 Task: Search one way flight ticket for 5 adults, 2 children, 1 infant in seat and 2 infants on lap in economy from Williston: Williston Basin International Airport to Gillette: Gillette Campbell County Airport on 5-1-2023. Choice of flights is Singapure airlines. Number of bags: 2 carry on bags. Price is upto 72000. Outbound departure time preference is 20:30.
Action: Mouse moved to (200, 295)
Screenshot: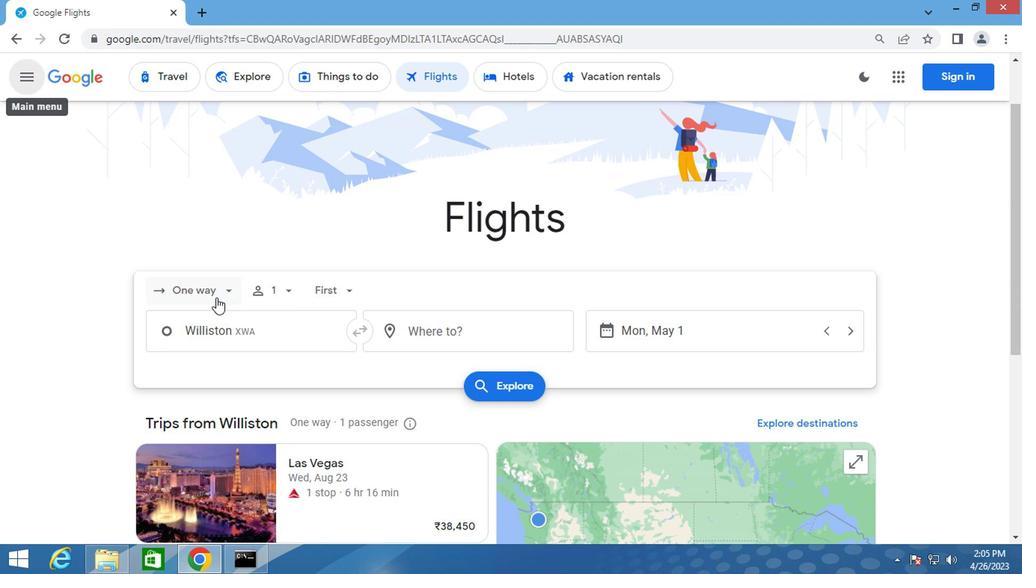 
Action: Mouse pressed left at (200, 295)
Screenshot: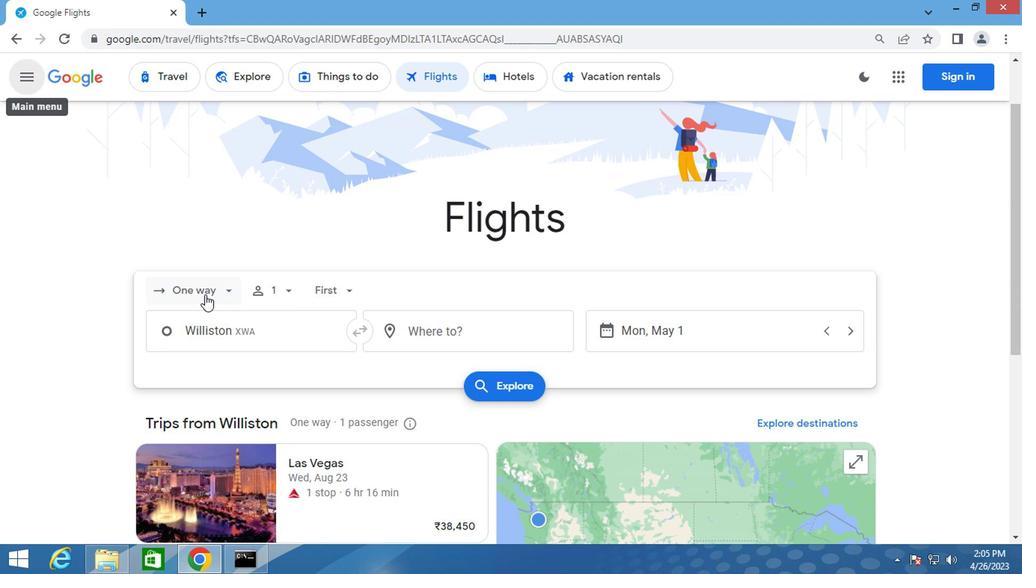 
Action: Mouse moved to (200, 357)
Screenshot: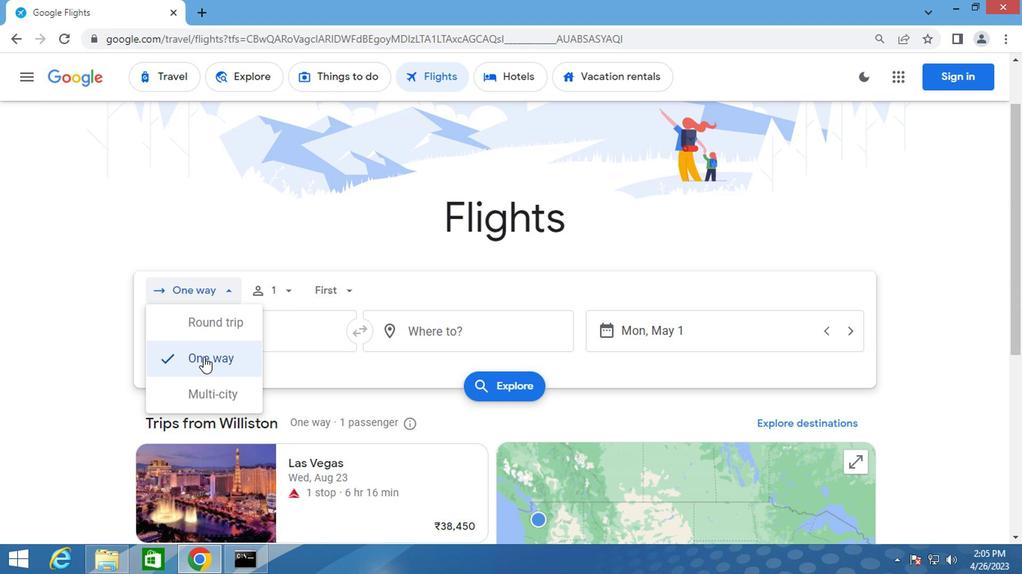 
Action: Mouse pressed left at (200, 357)
Screenshot: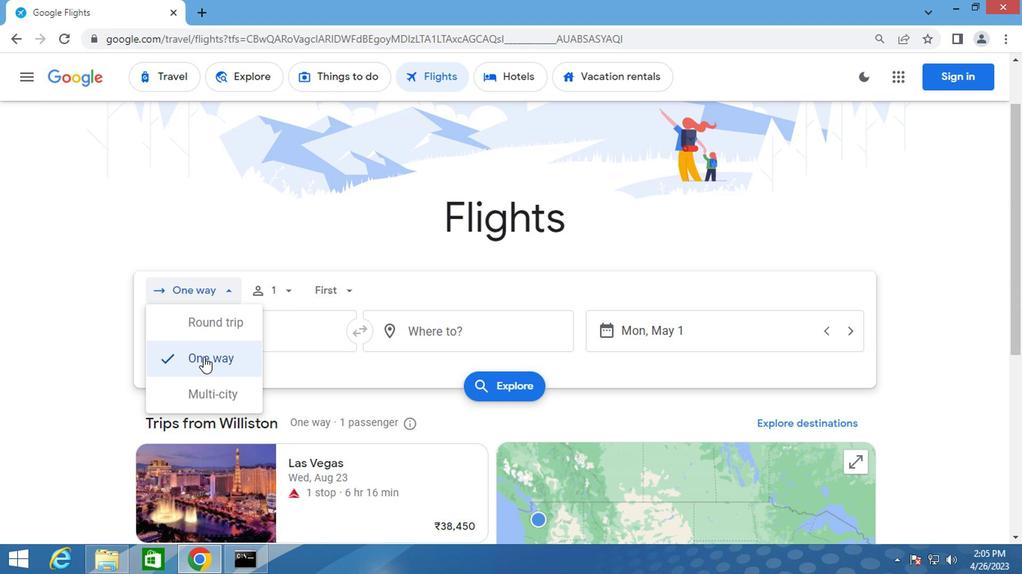 
Action: Mouse moved to (286, 295)
Screenshot: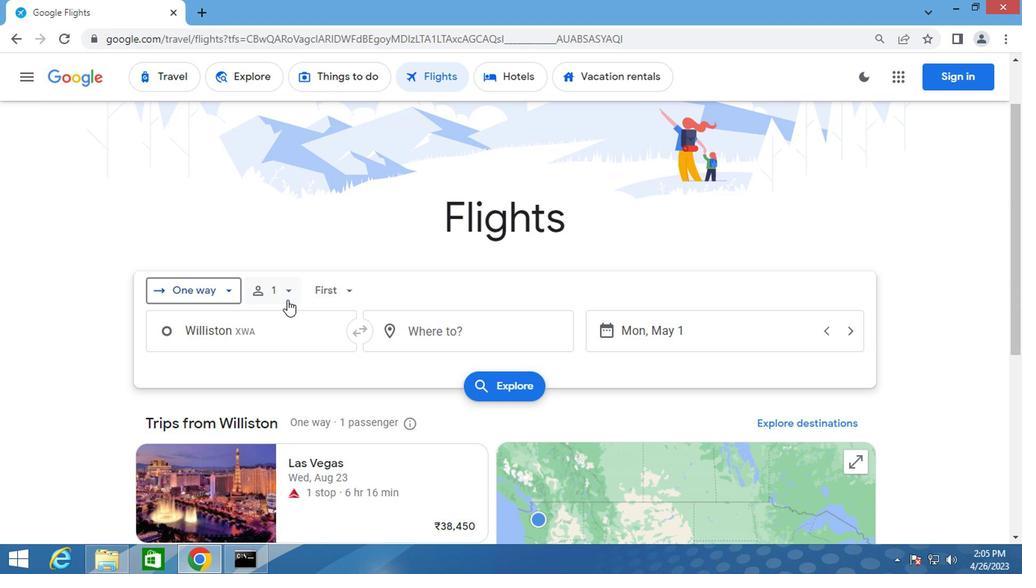 
Action: Mouse pressed left at (286, 295)
Screenshot: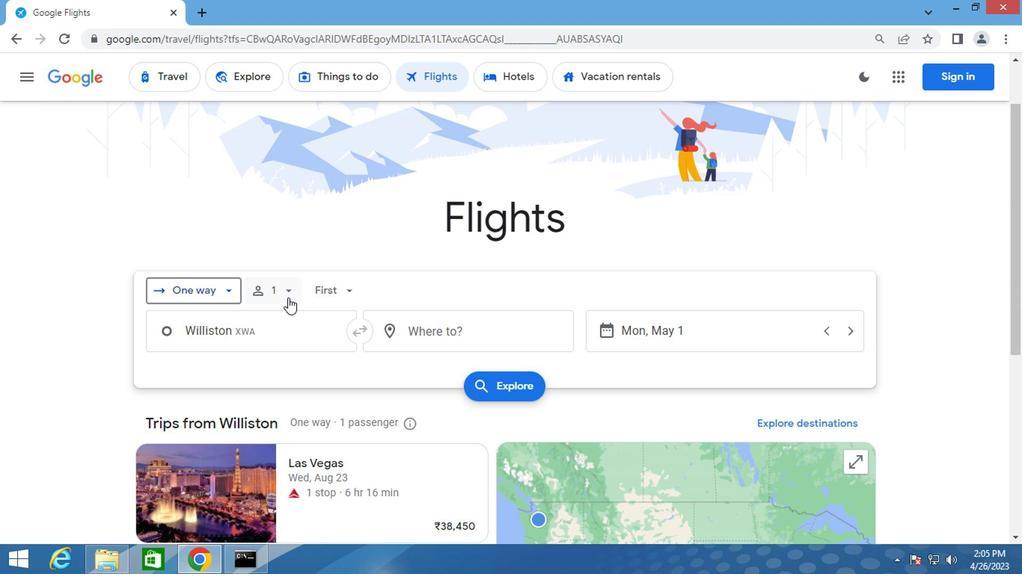 
Action: Mouse moved to (402, 330)
Screenshot: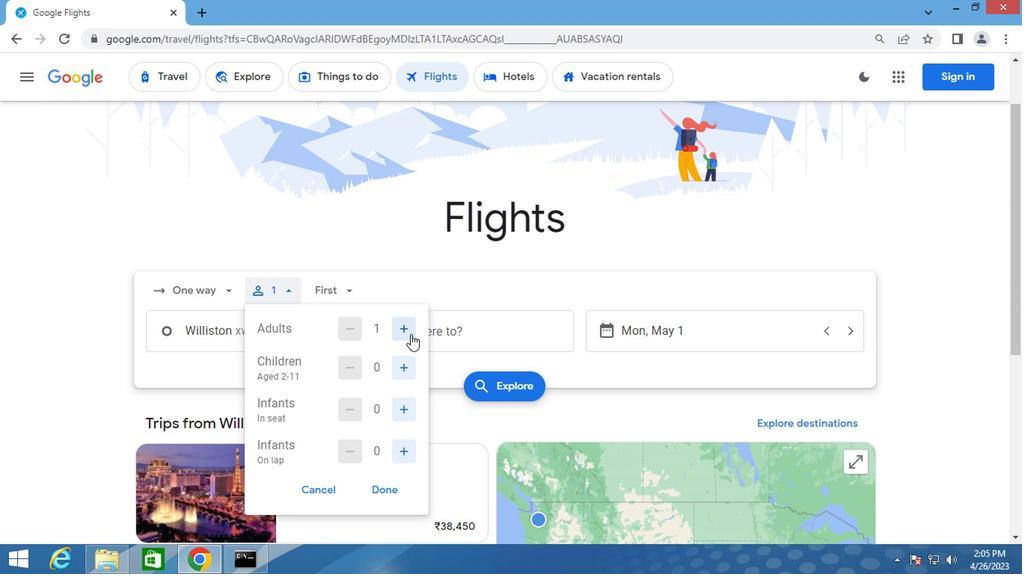
Action: Mouse pressed left at (402, 330)
Screenshot: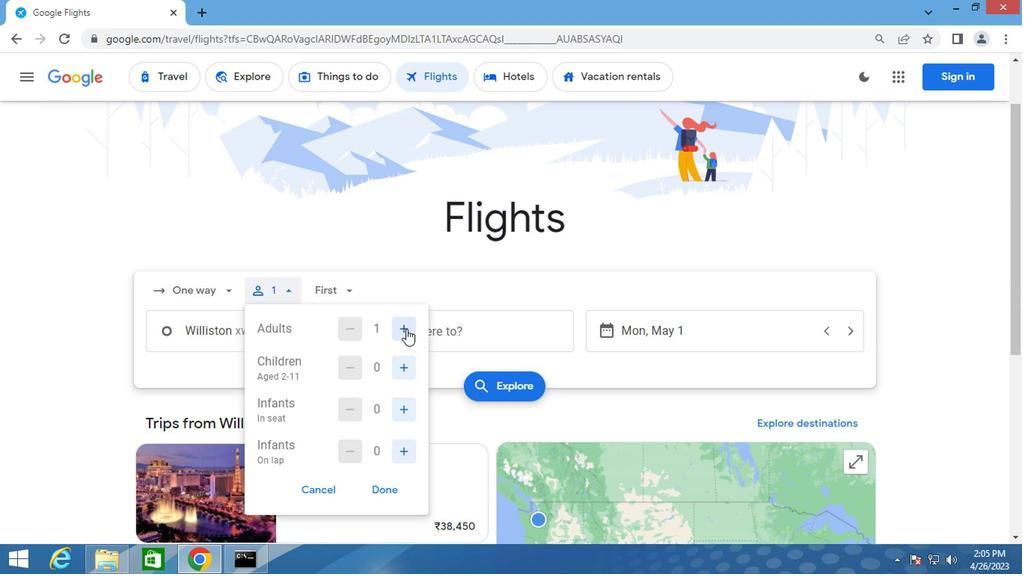 
Action: Mouse pressed left at (402, 330)
Screenshot: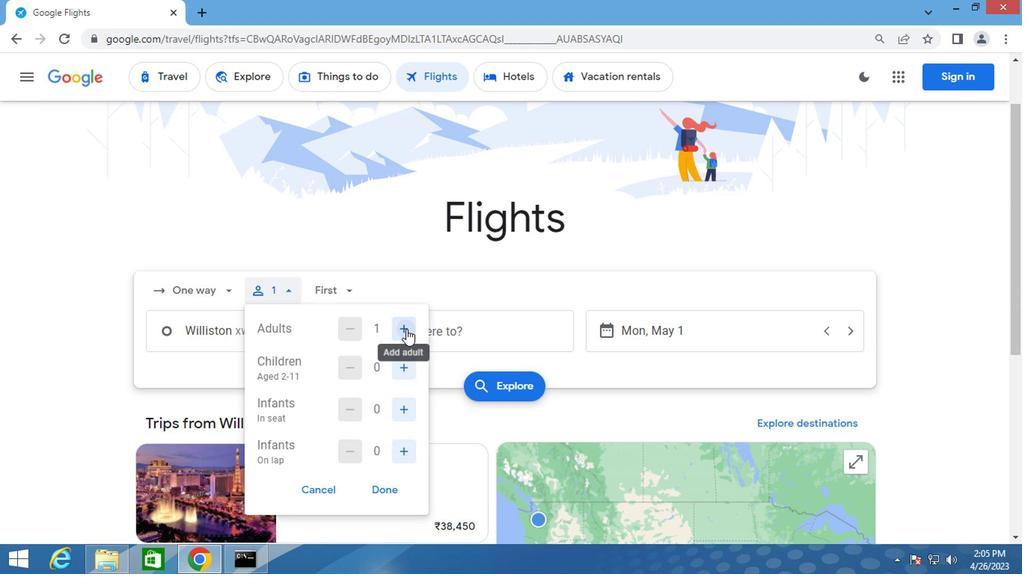 
Action: Mouse pressed left at (402, 330)
Screenshot: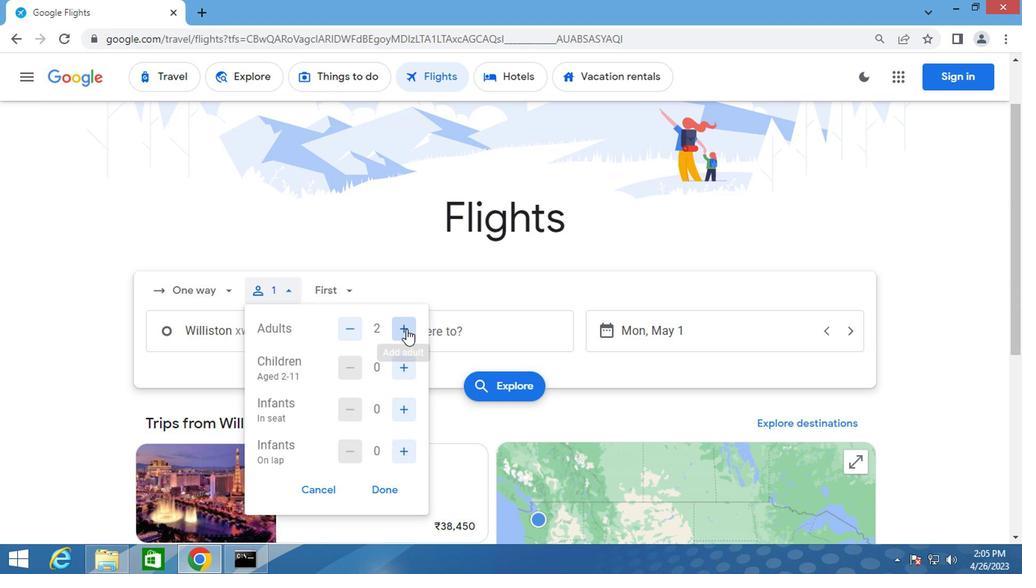 
Action: Mouse pressed left at (402, 330)
Screenshot: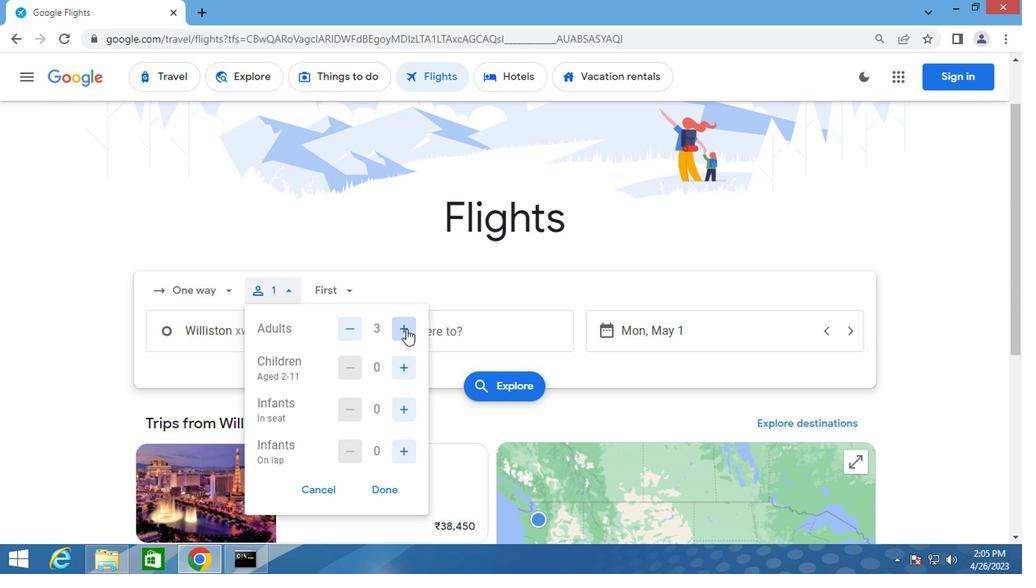 
Action: Mouse moved to (398, 365)
Screenshot: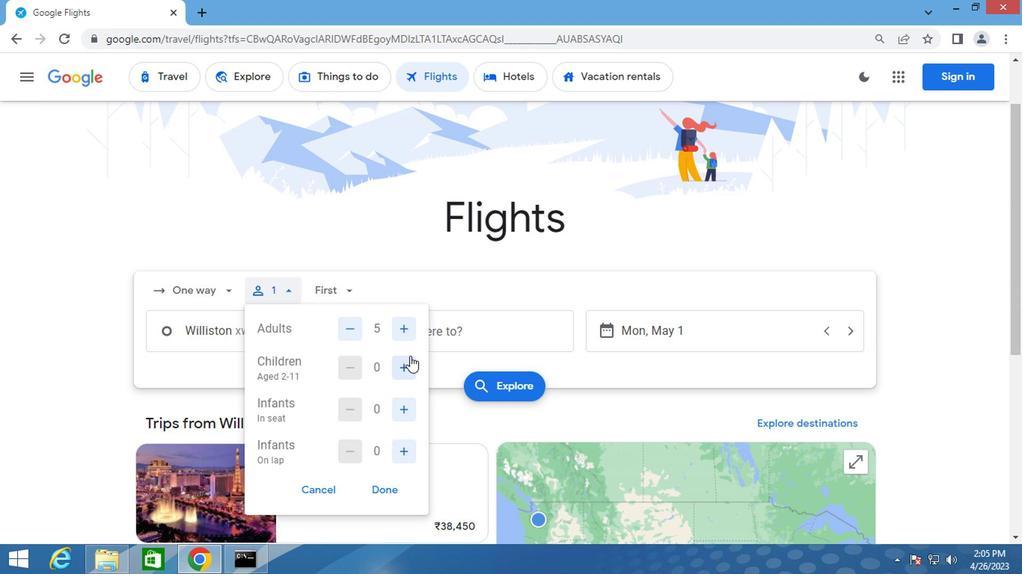 
Action: Mouse pressed left at (398, 365)
Screenshot: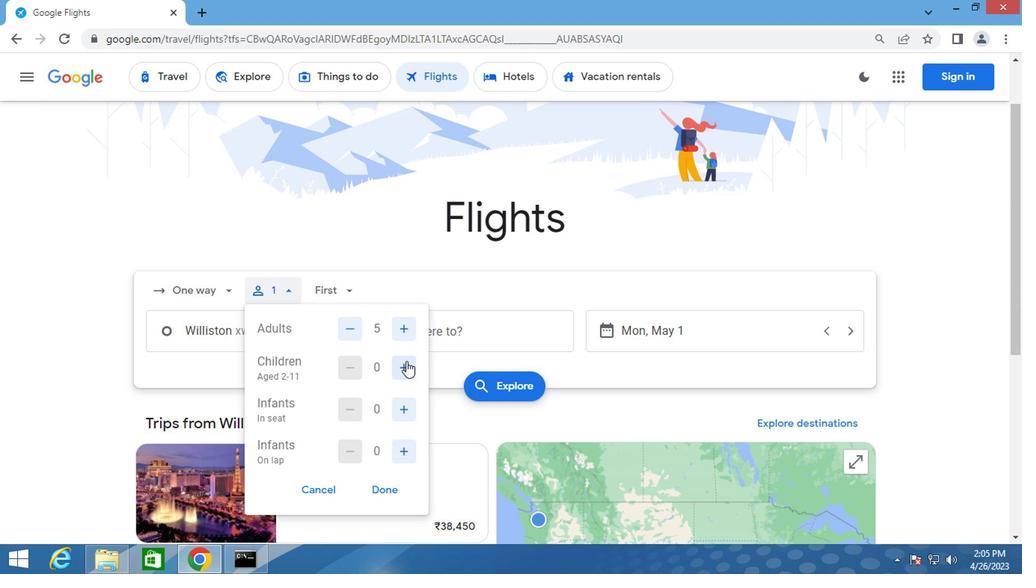 
Action: Mouse pressed left at (398, 365)
Screenshot: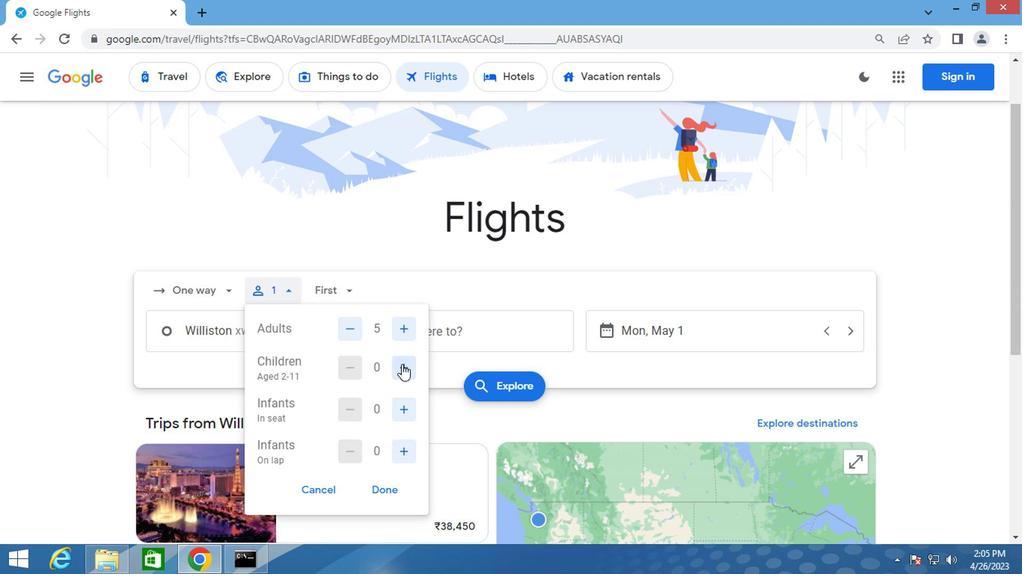 
Action: Mouse moved to (396, 410)
Screenshot: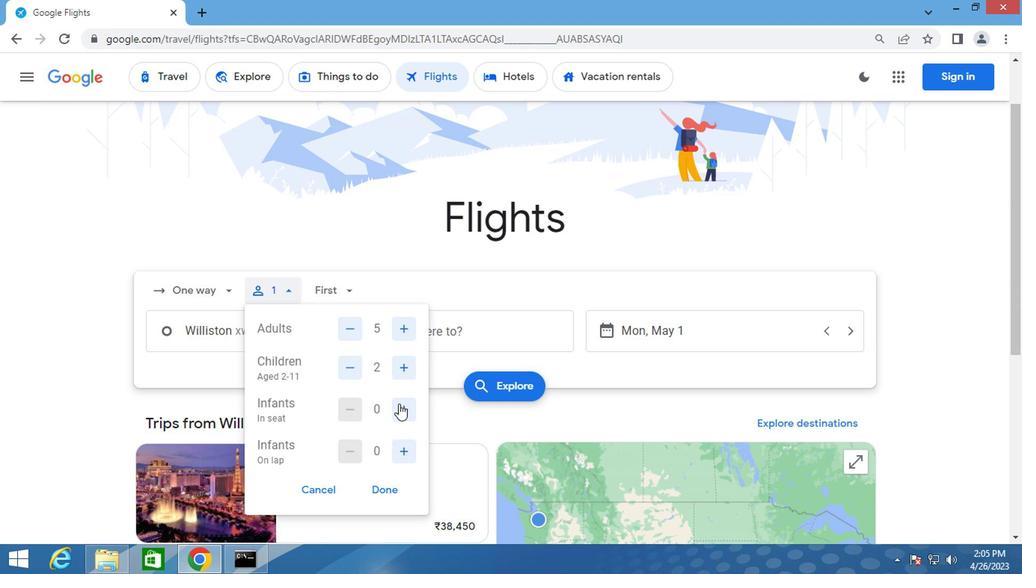 
Action: Mouse pressed left at (396, 410)
Screenshot: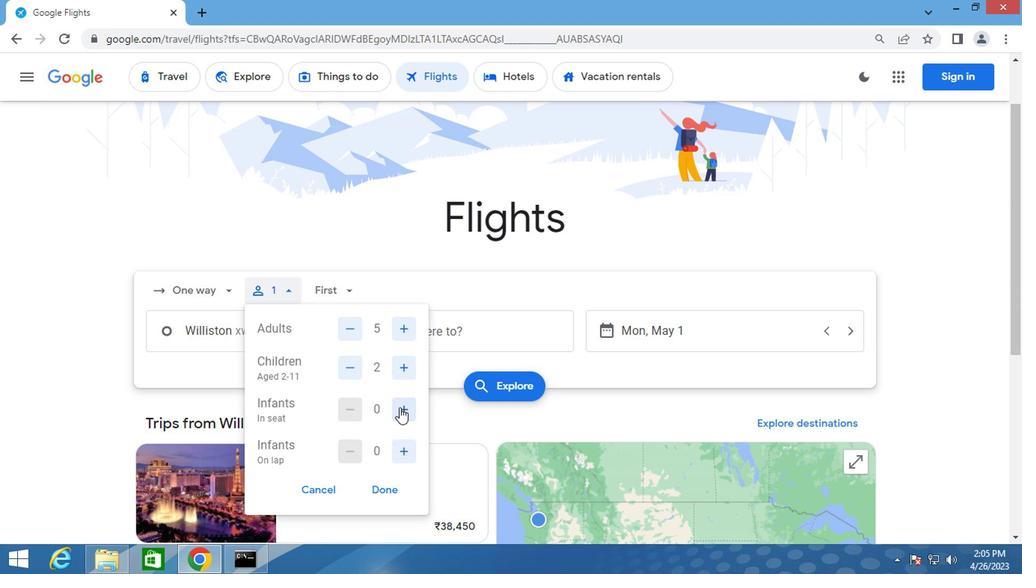 
Action: Mouse moved to (401, 451)
Screenshot: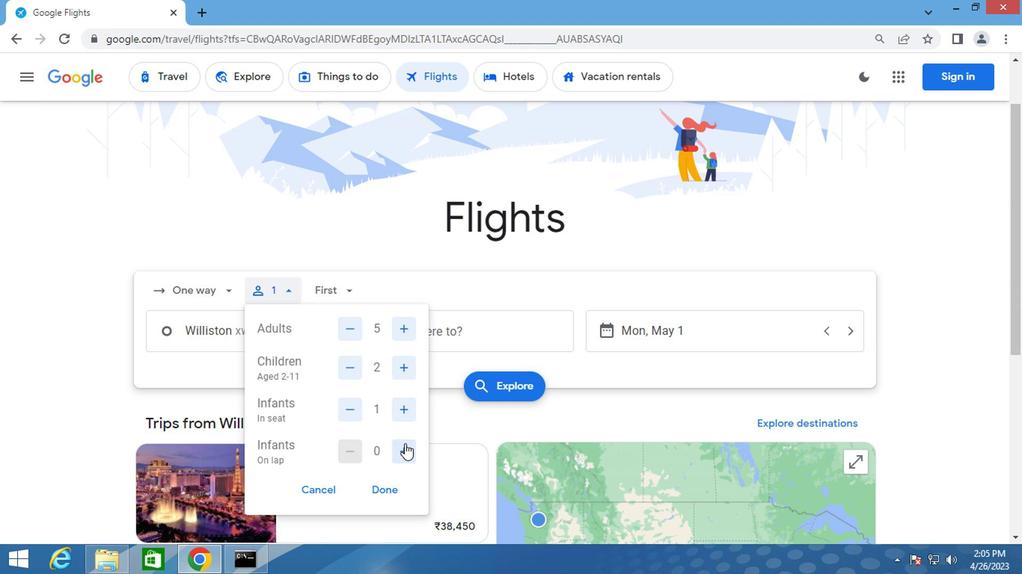 
Action: Mouse pressed left at (401, 451)
Screenshot: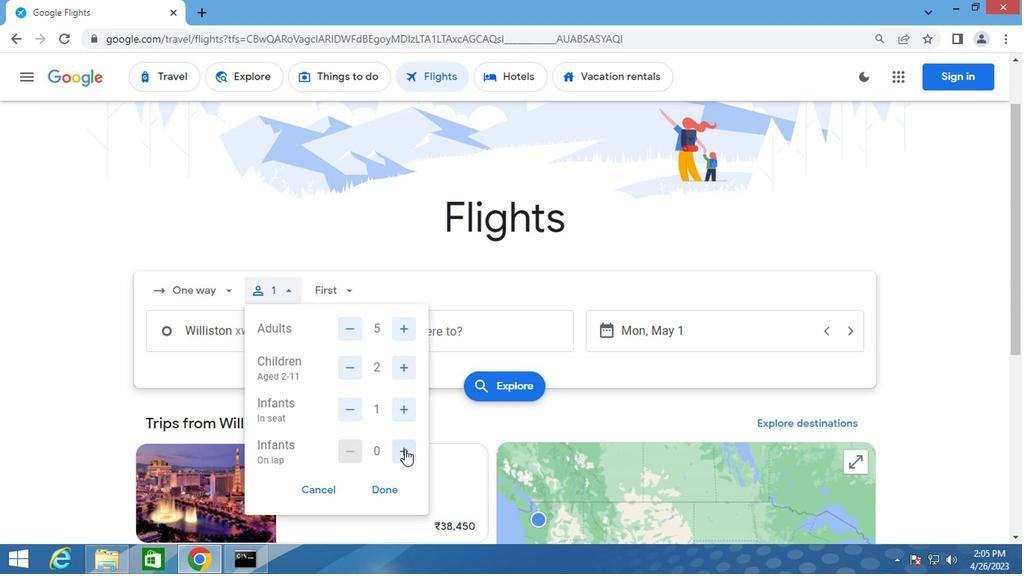 
Action: Mouse pressed left at (401, 451)
Screenshot: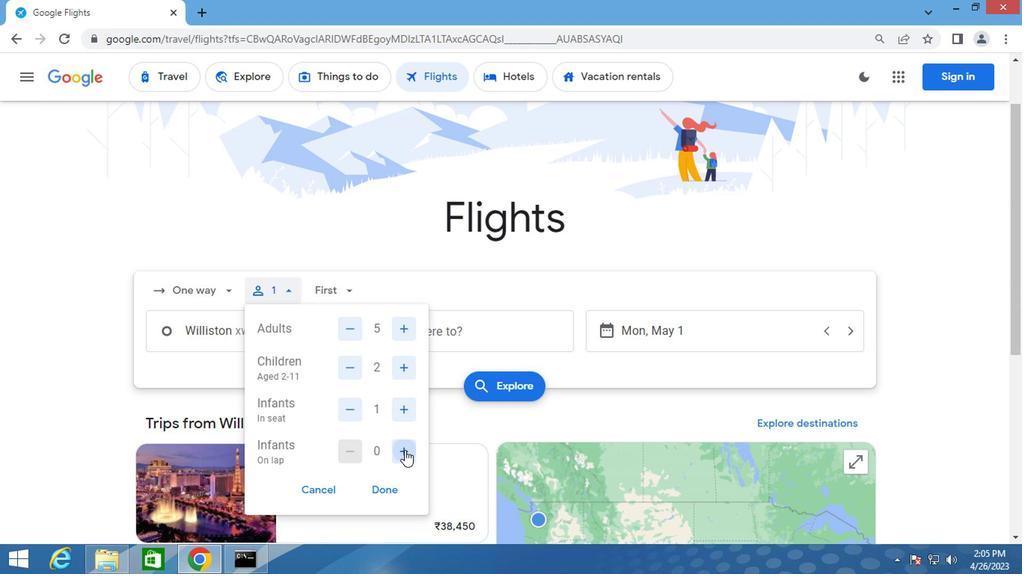 
Action: Mouse moved to (332, 295)
Screenshot: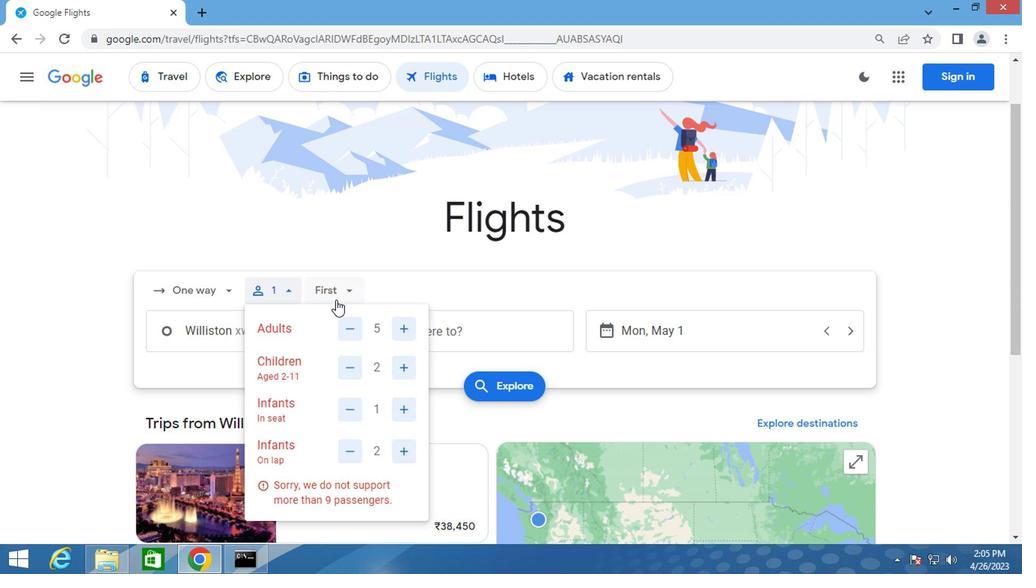 
Action: Mouse pressed left at (332, 295)
Screenshot: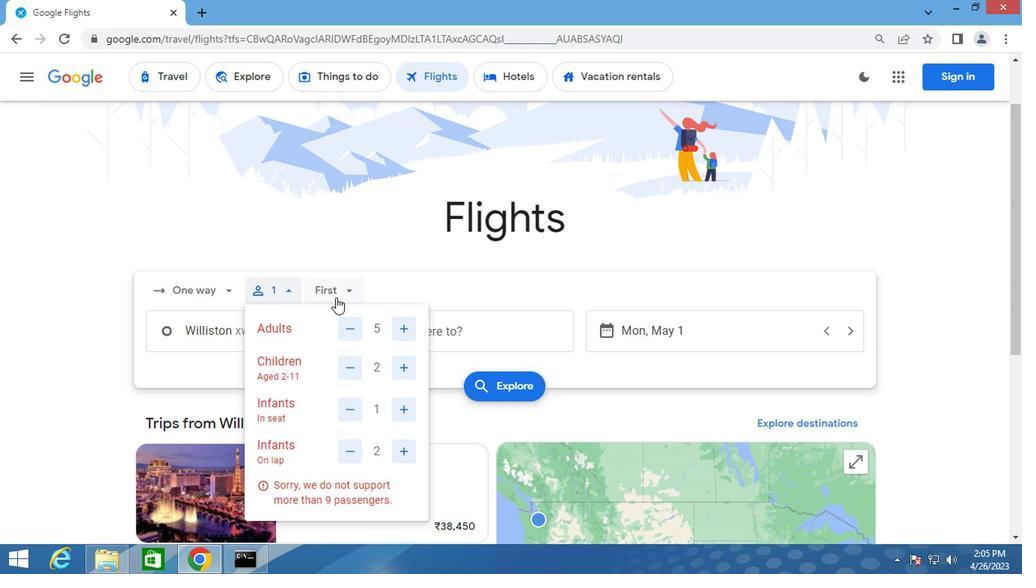 
Action: Mouse moved to (391, 330)
Screenshot: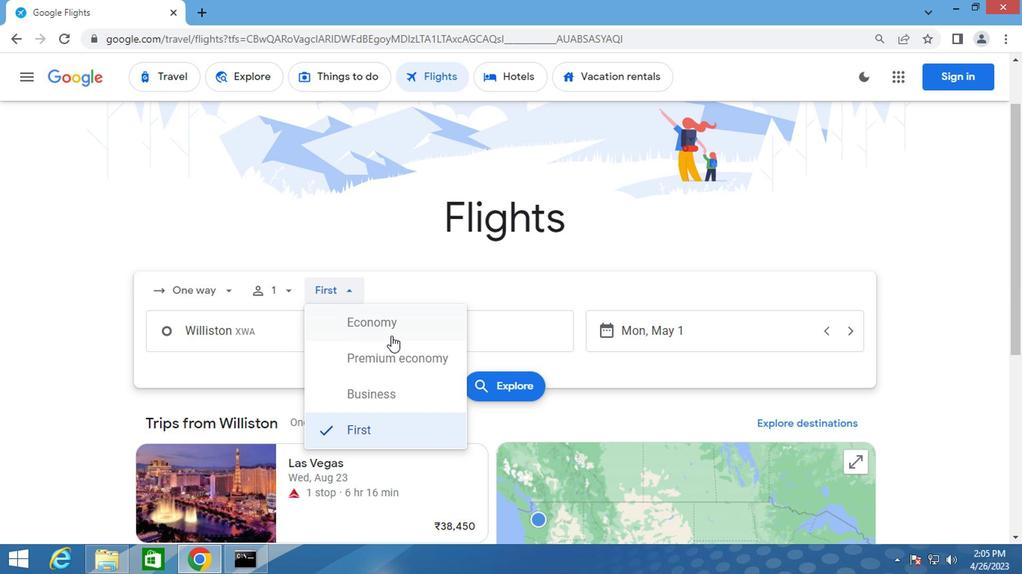 
Action: Mouse pressed left at (391, 330)
Screenshot: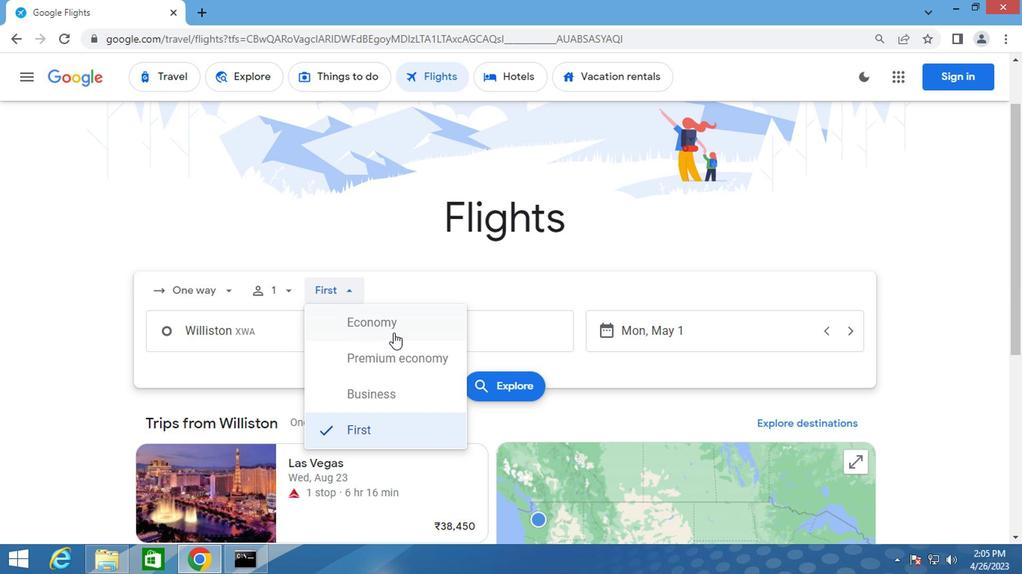 
Action: Mouse moved to (241, 328)
Screenshot: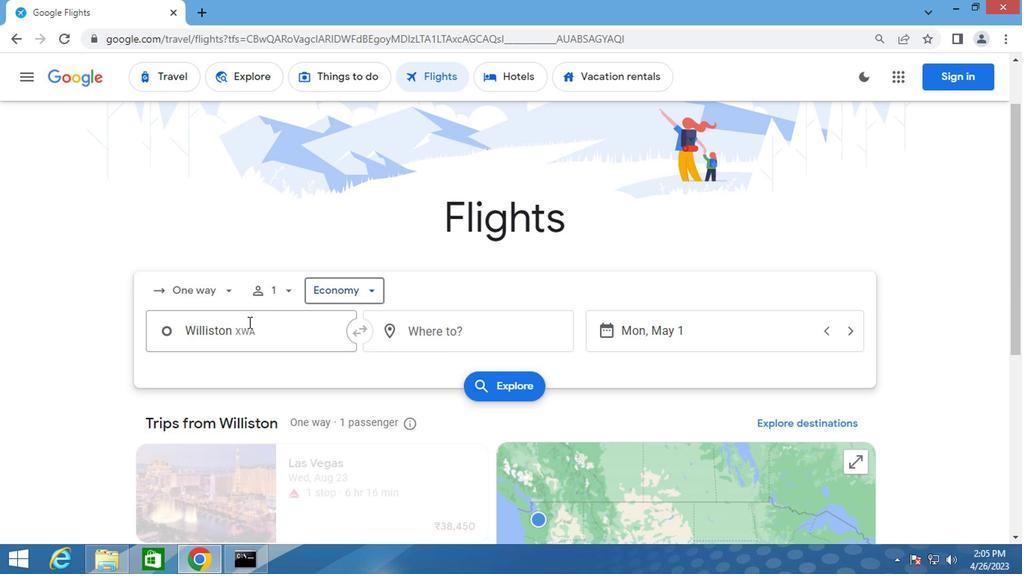 
Action: Mouse pressed left at (241, 328)
Screenshot: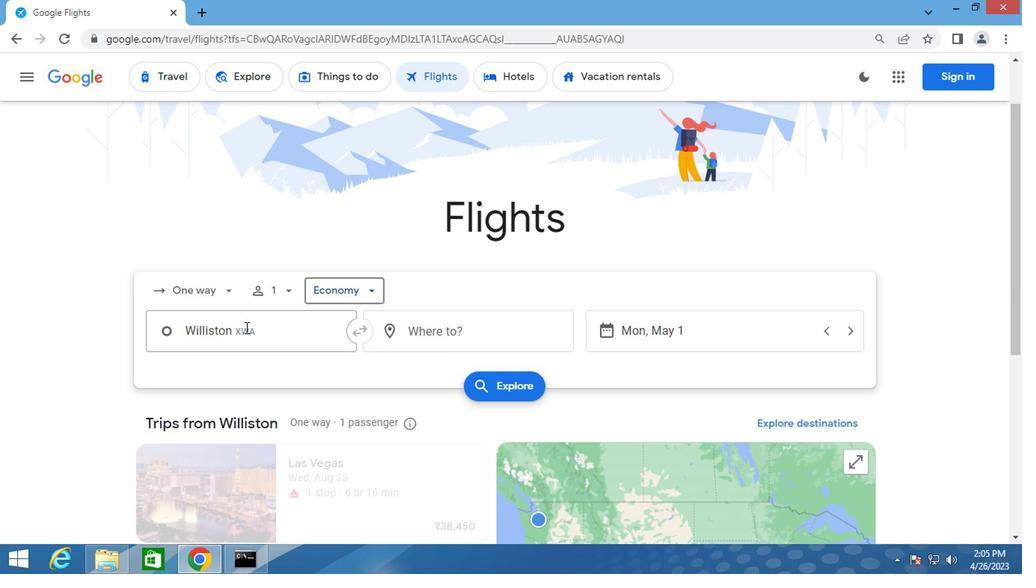 
Action: Mouse moved to (234, 332)
Screenshot: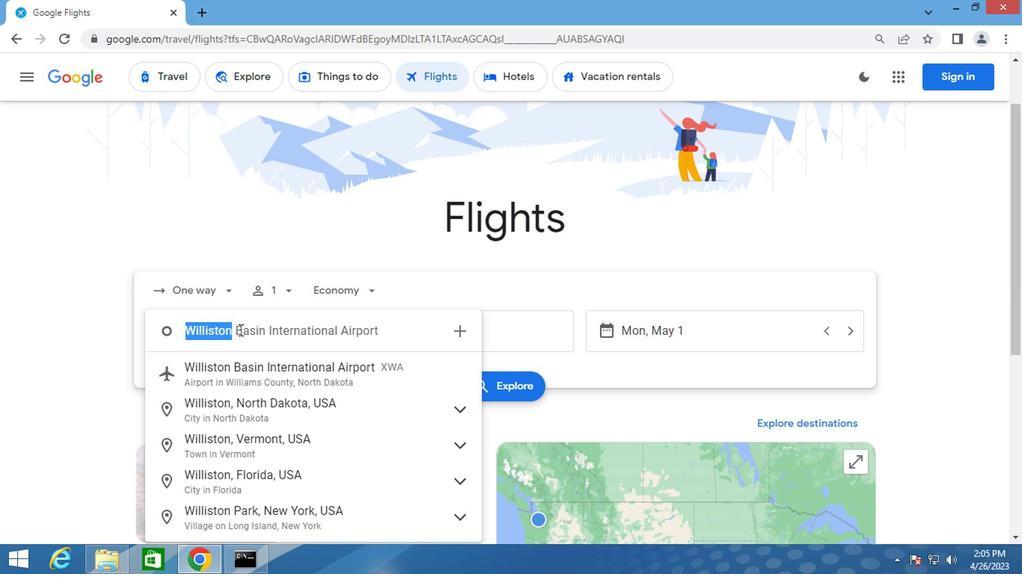 
Action: Key pressed williston
Screenshot: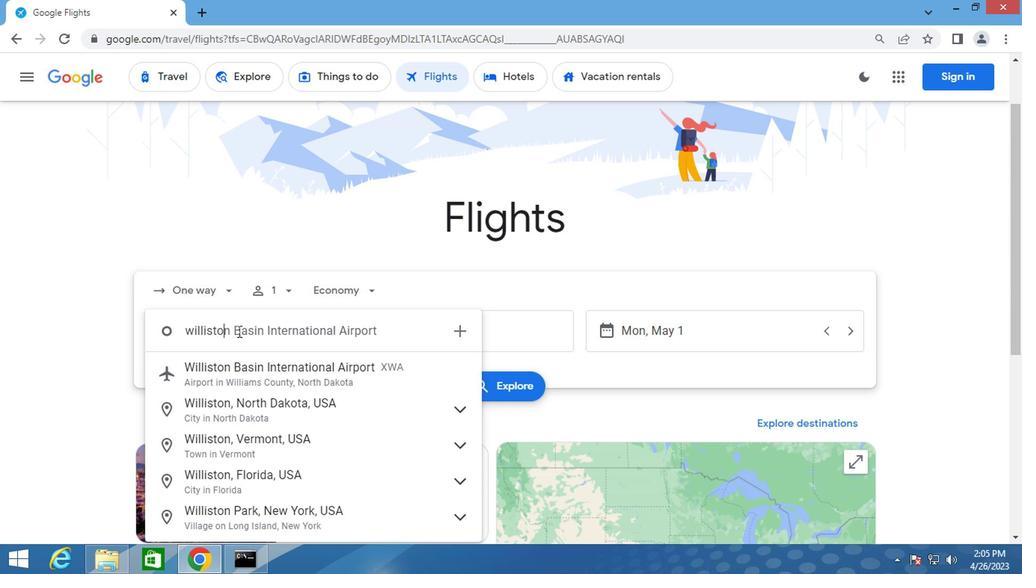 
Action: Mouse moved to (273, 379)
Screenshot: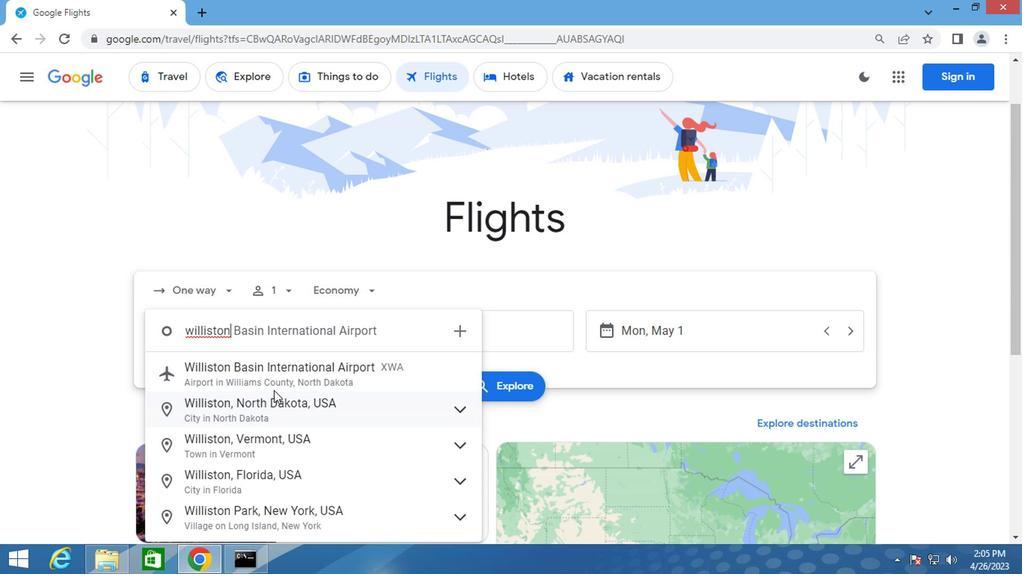 
Action: Mouse pressed left at (273, 379)
Screenshot: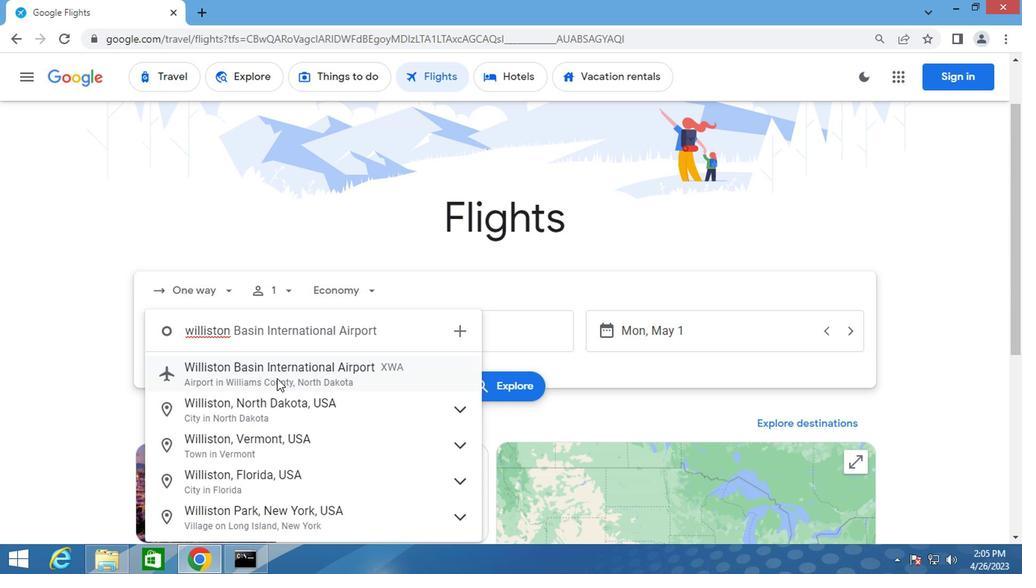 
Action: Mouse moved to (399, 339)
Screenshot: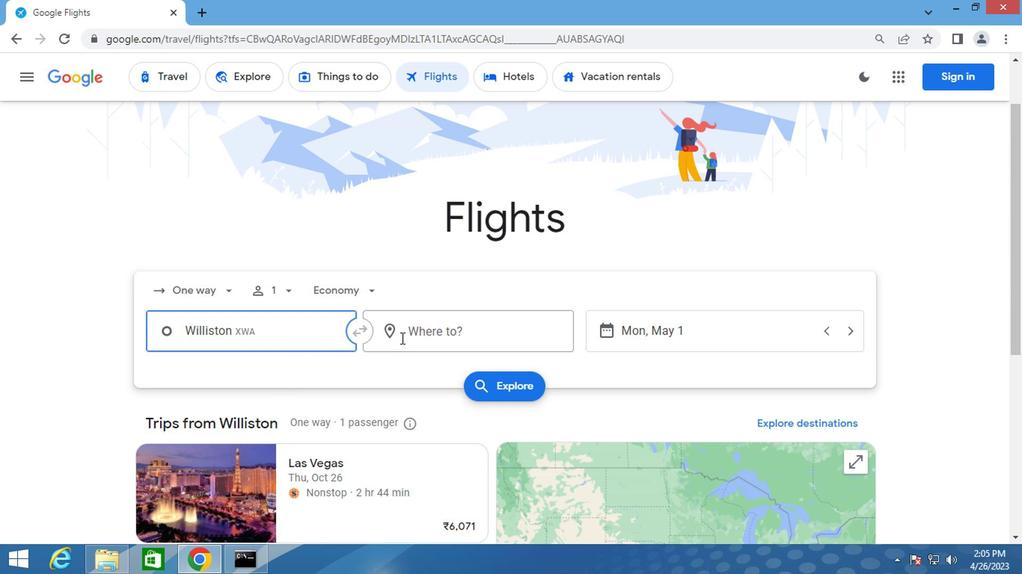 
Action: Mouse pressed left at (399, 339)
Screenshot: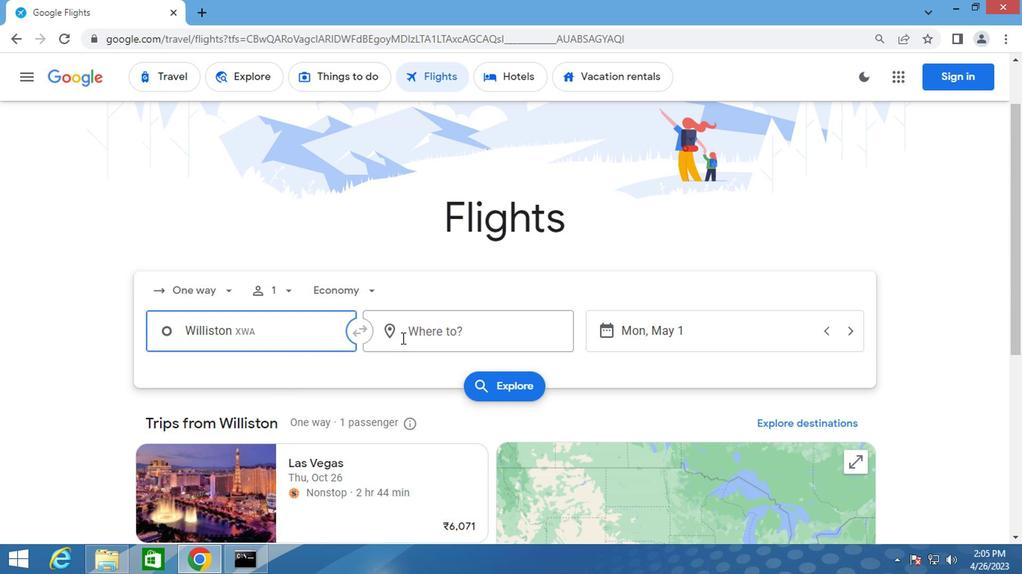 
Action: Key pressed gillette
Screenshot: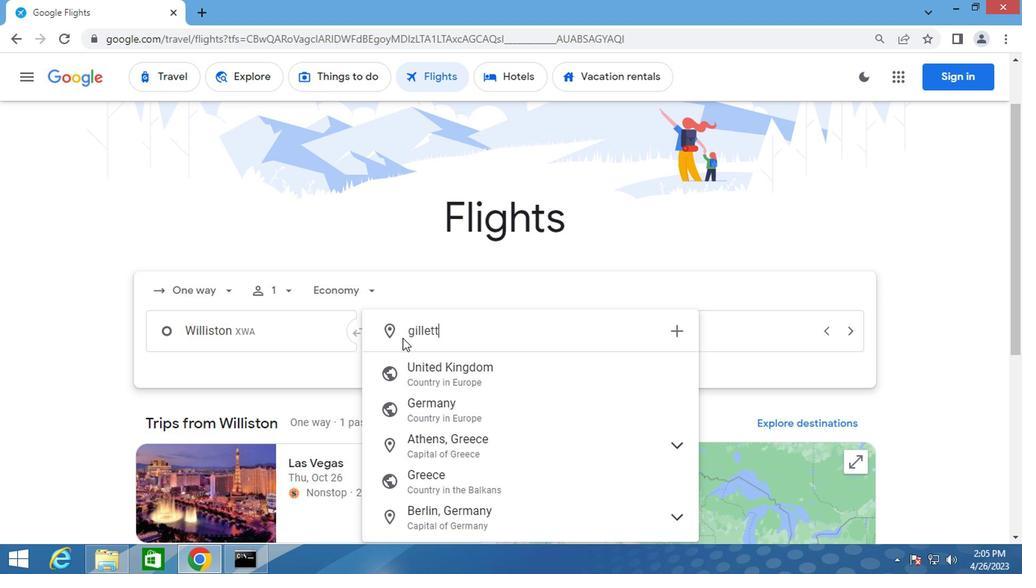 
Action: Mouse moved to (513, 411)
Screenshot: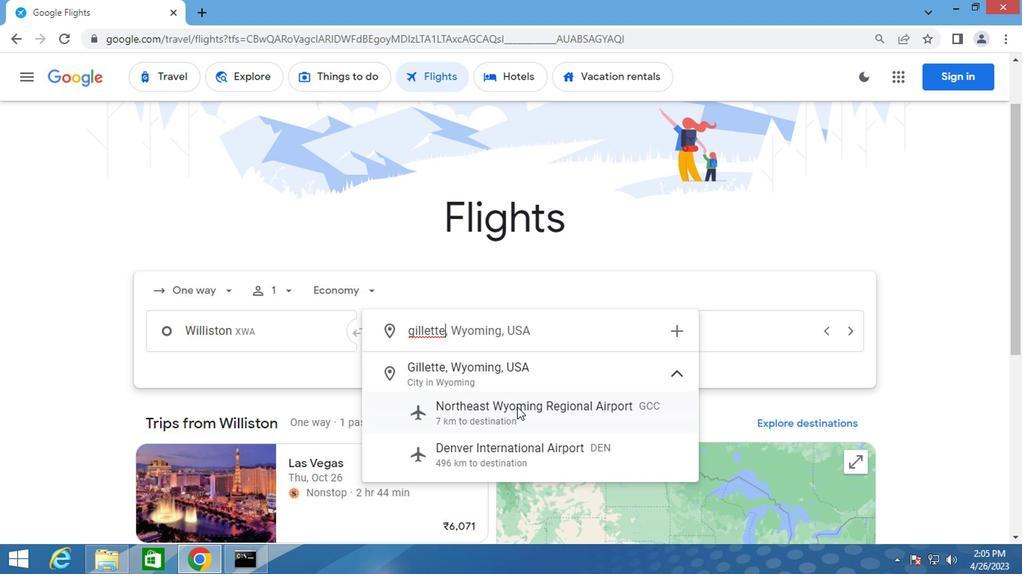 
Action: Mouse pressed left at (513, 411)
Screenshot: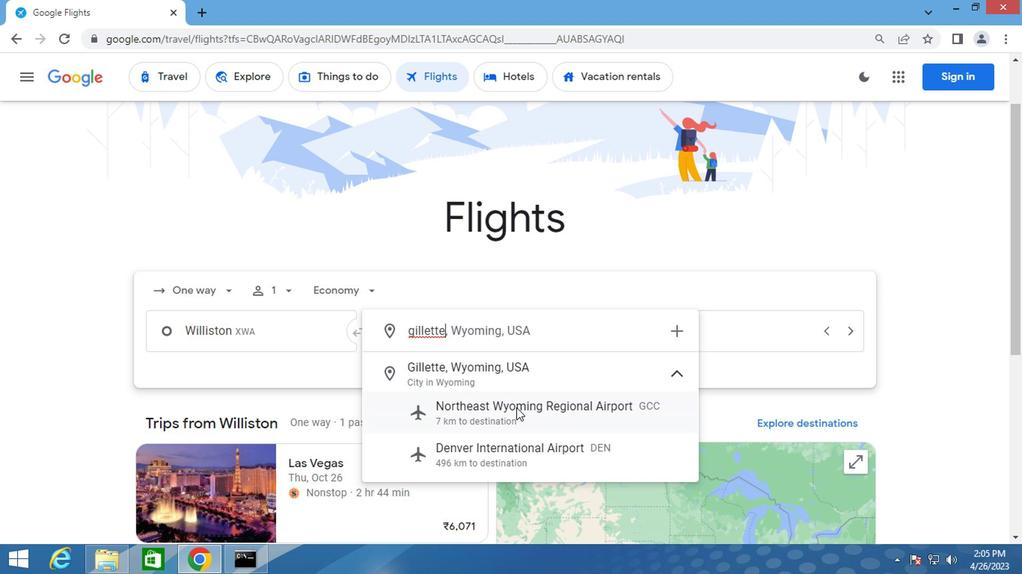 
Action: Mouse moved to (638, 328)
Screenshot: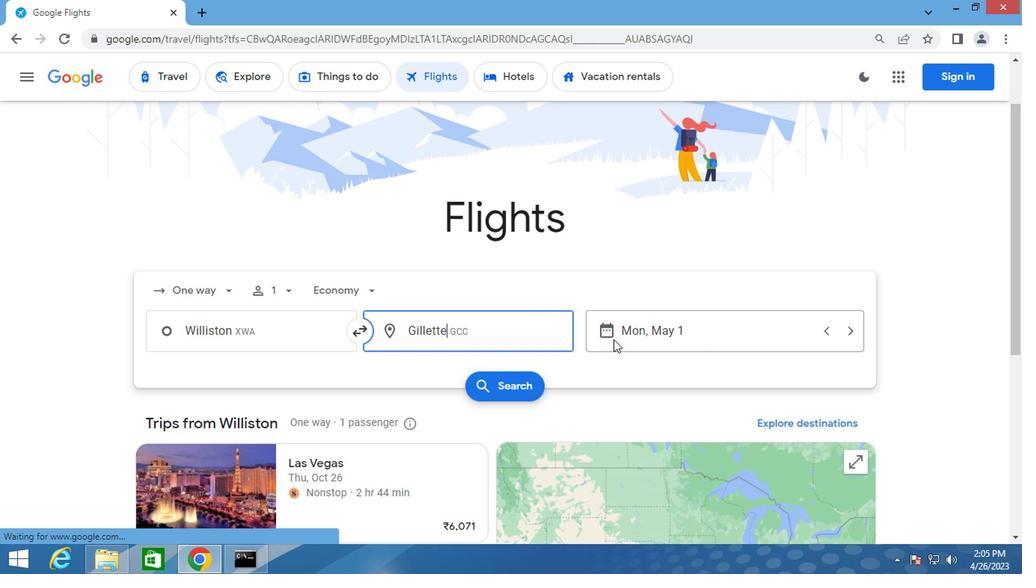 
Action: Mouse pressed left at (638, 328)
Screenshot: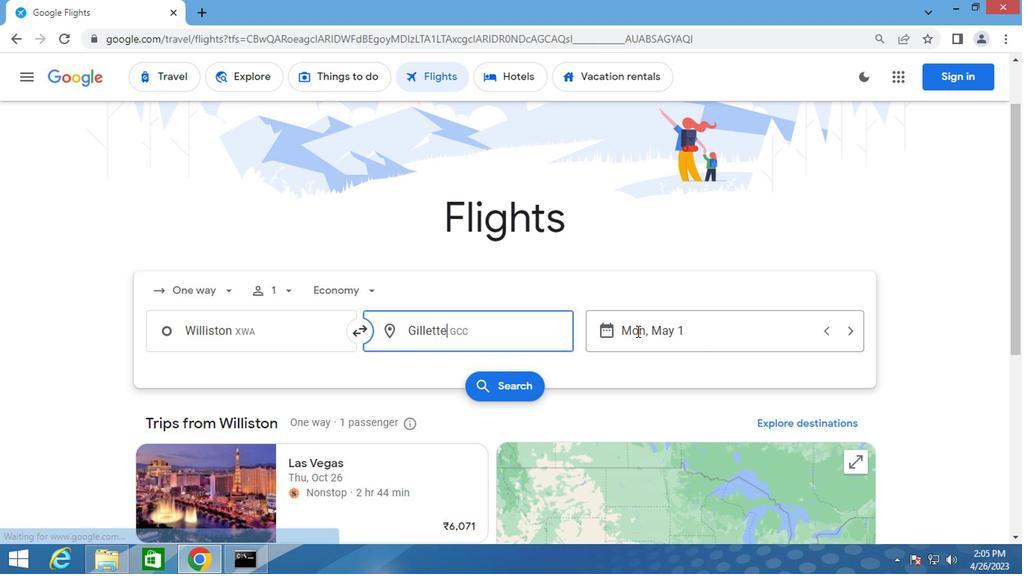 
Action: Mouse moved to (655, 277)
Screenshot: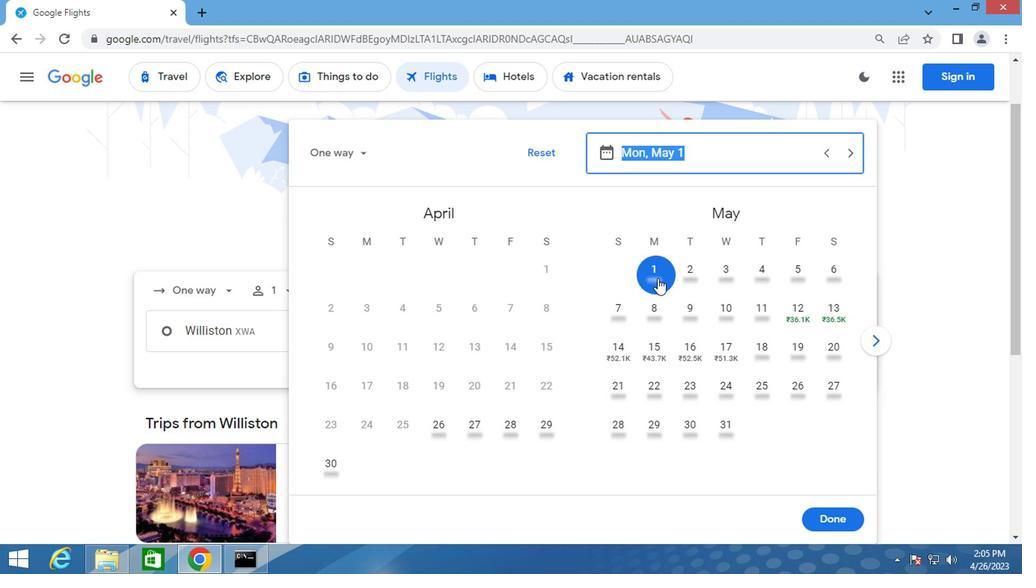 
Action: Mouse pressed left at (655, 277)
Screenshot: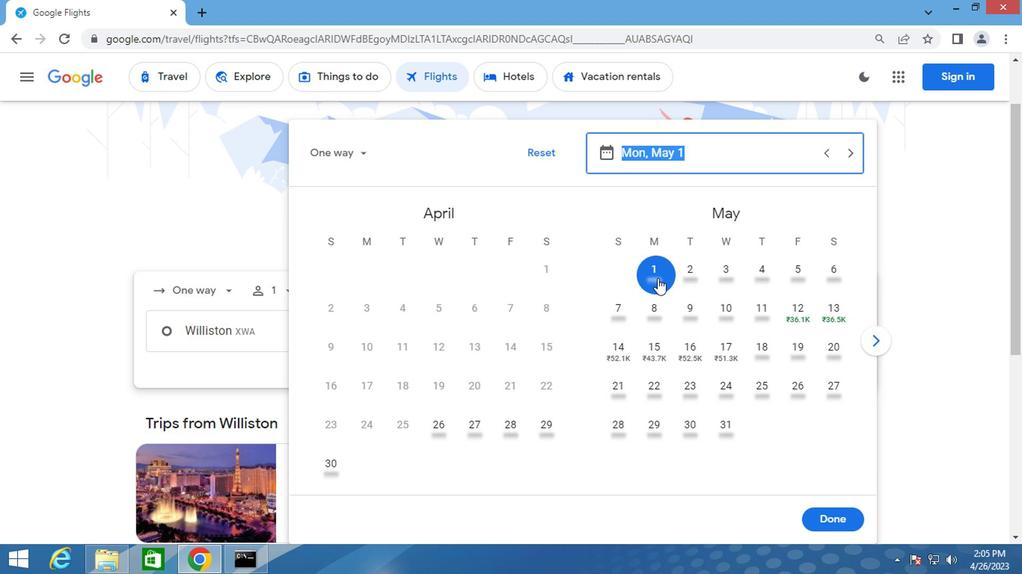 
Action: Mouse moved to (826, 515)
Screenshot: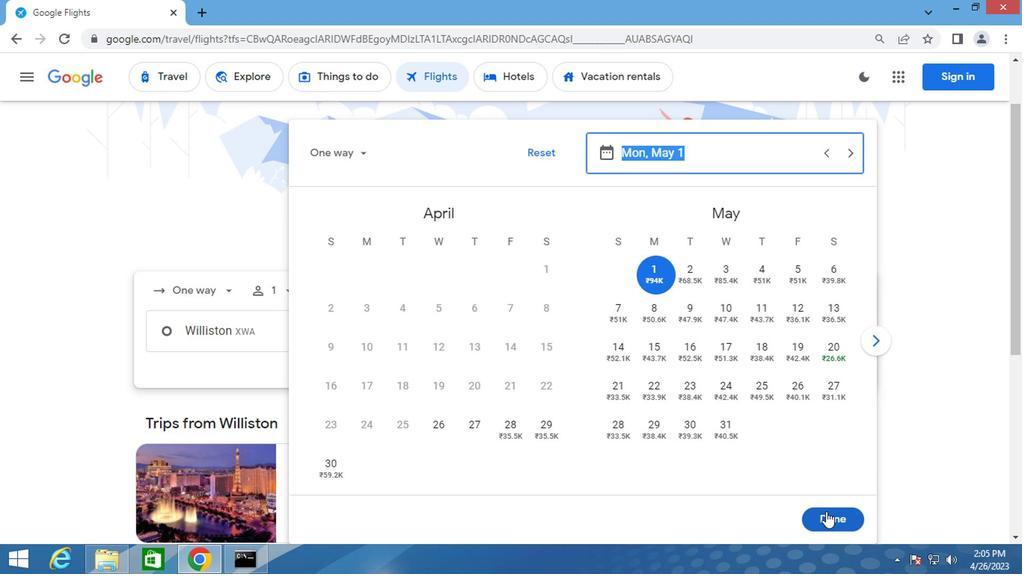 
Action: Mouse pressed left at (826, 515)
Screenshot: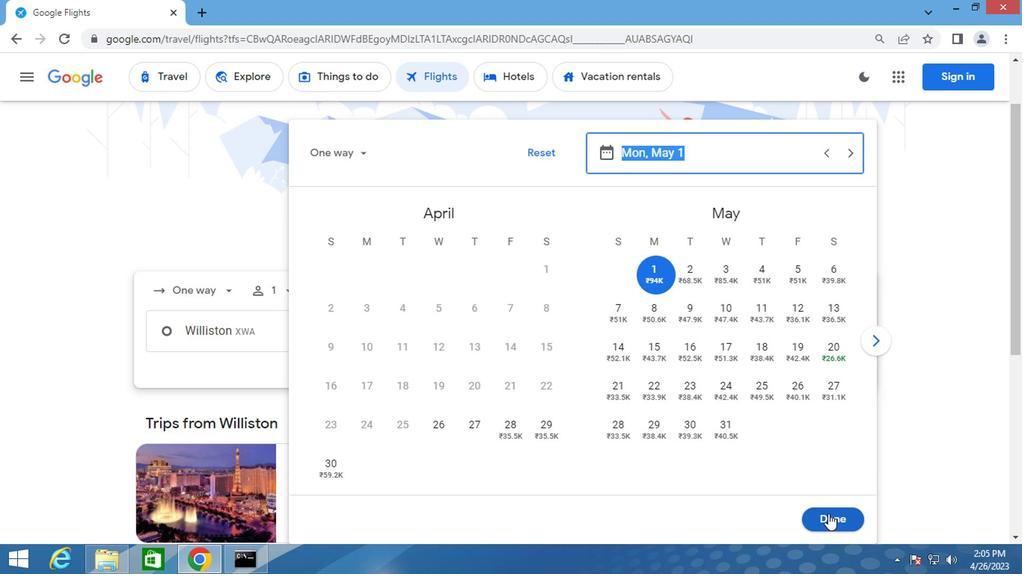 
Action: Mouse moved to (519, 388)
Screenshot: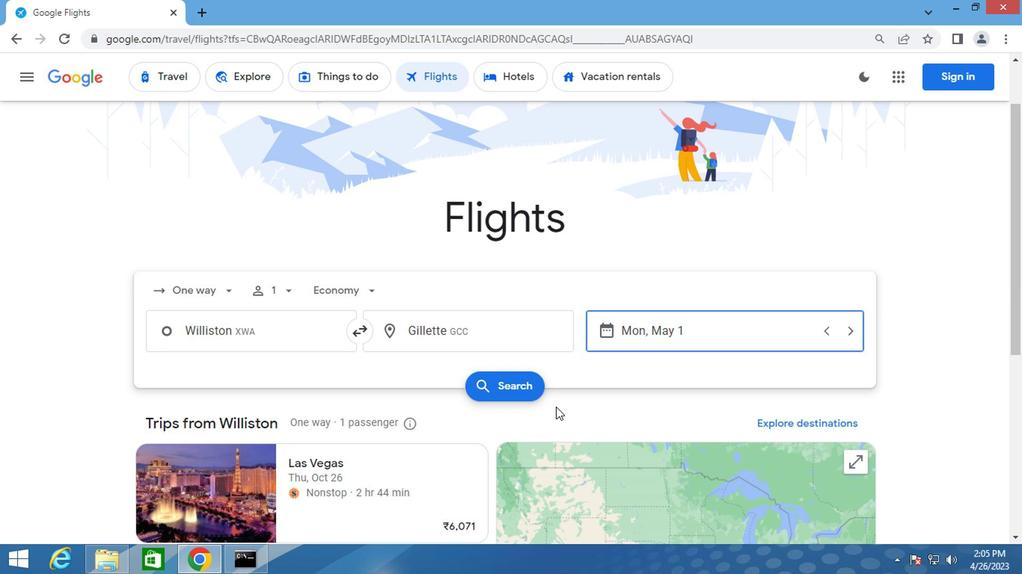 
Action: Mouse pressed left at (519, 388)
Screenshot: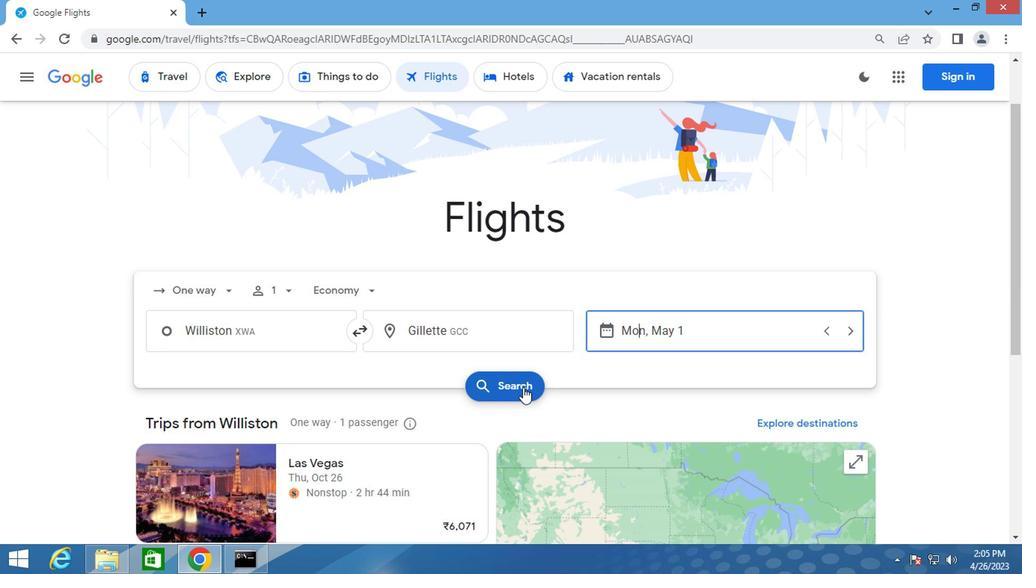 
Action: Mouse moved to (185, 214)
Screenshot: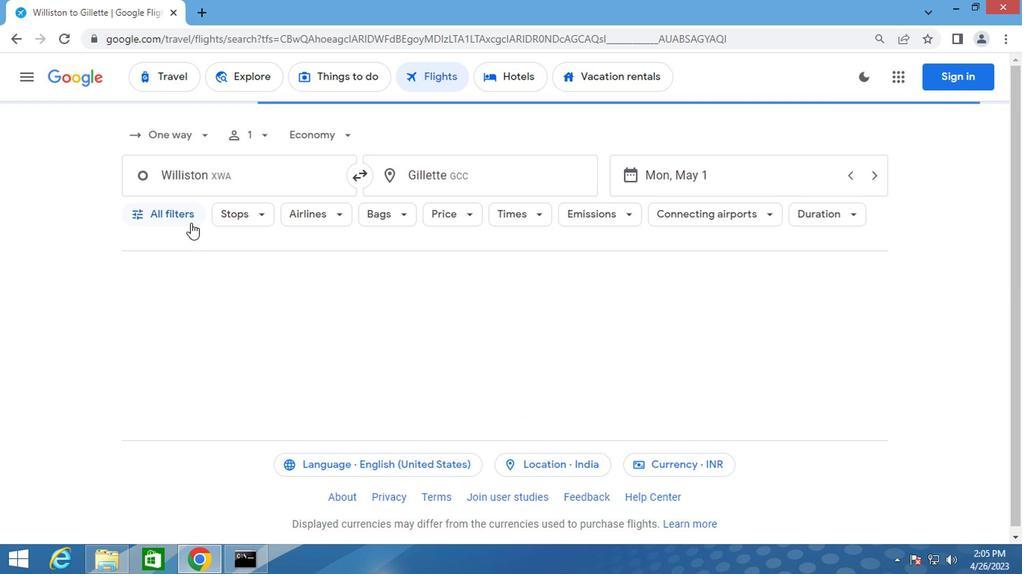 
Action: Mouse pressed left at (185, 214)
Screenshot: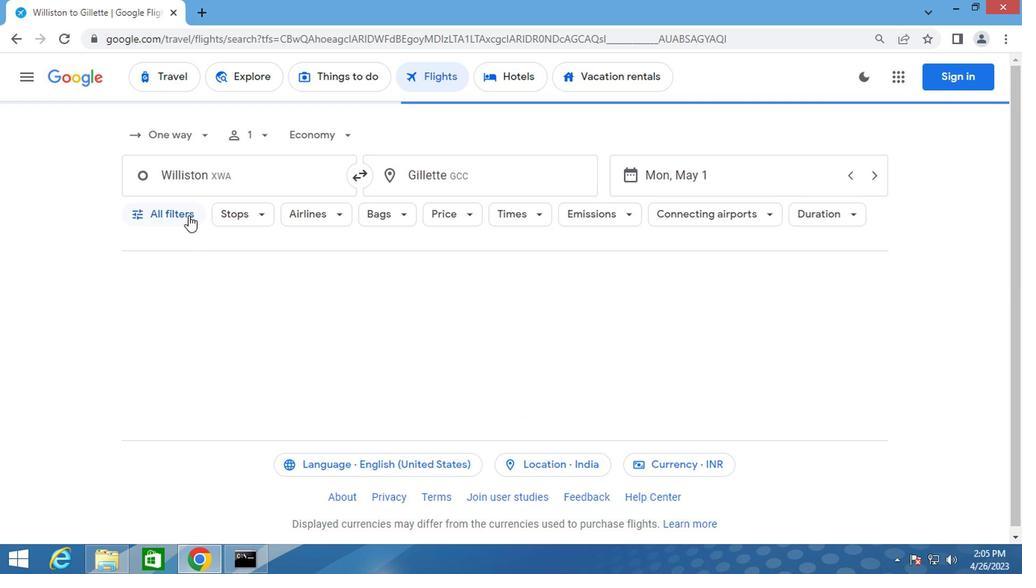 
Action: Mouse moved to (237, 332)
Screenshot: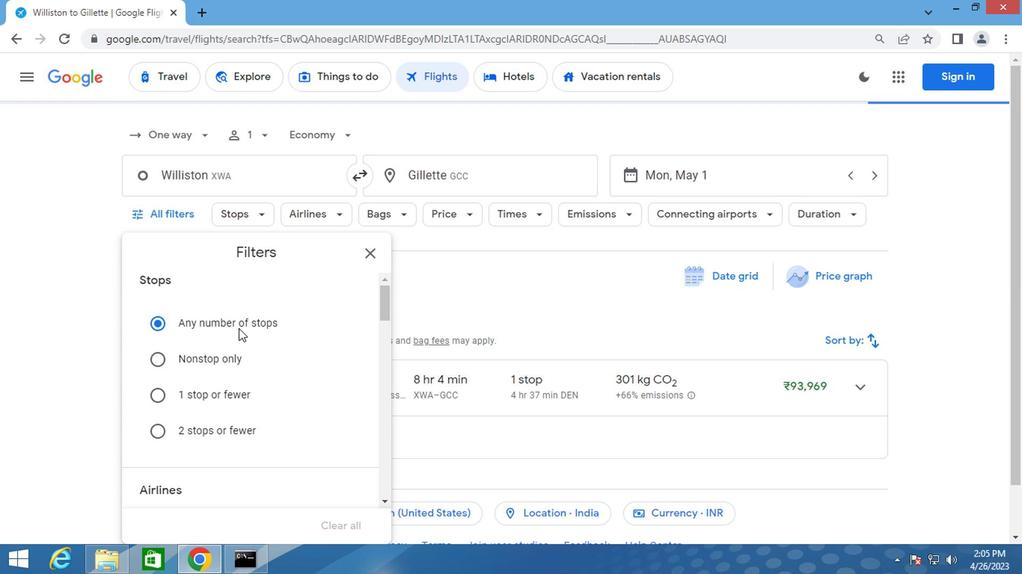 
Action: Mouse scrolled (237, 331) with delta (0, 0)
Screenshot: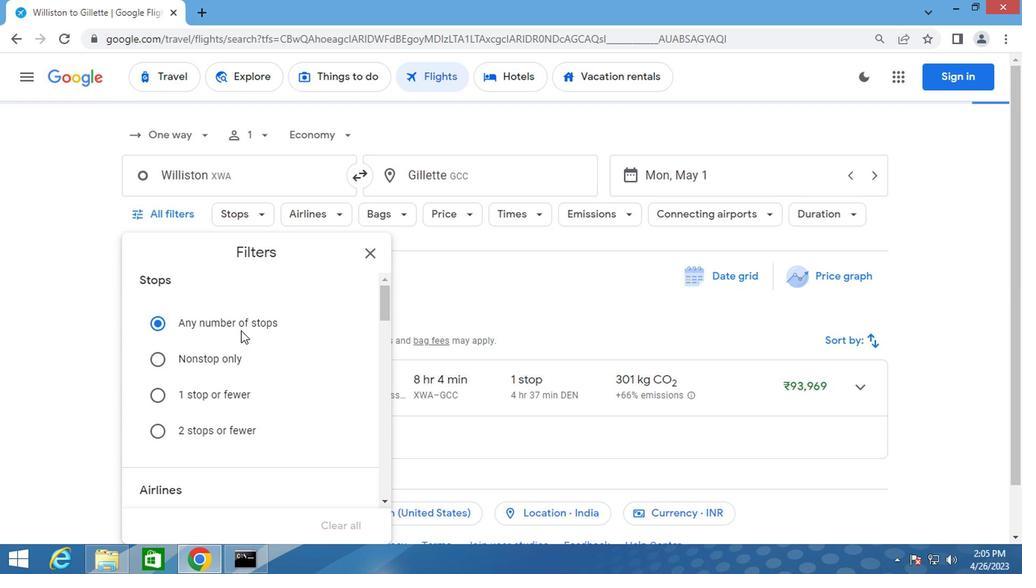 
Action: Mouse scrolled (237, 331) with delta (0, 0)
Screenshot: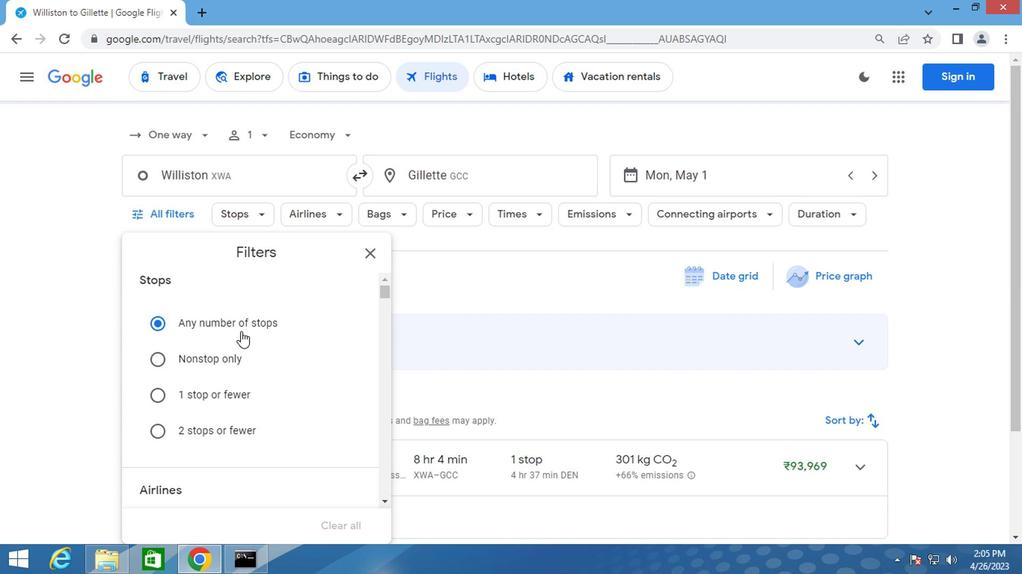 
Action: Mouse scrolled (237, 331) with delta (0, 0)
Screenshot: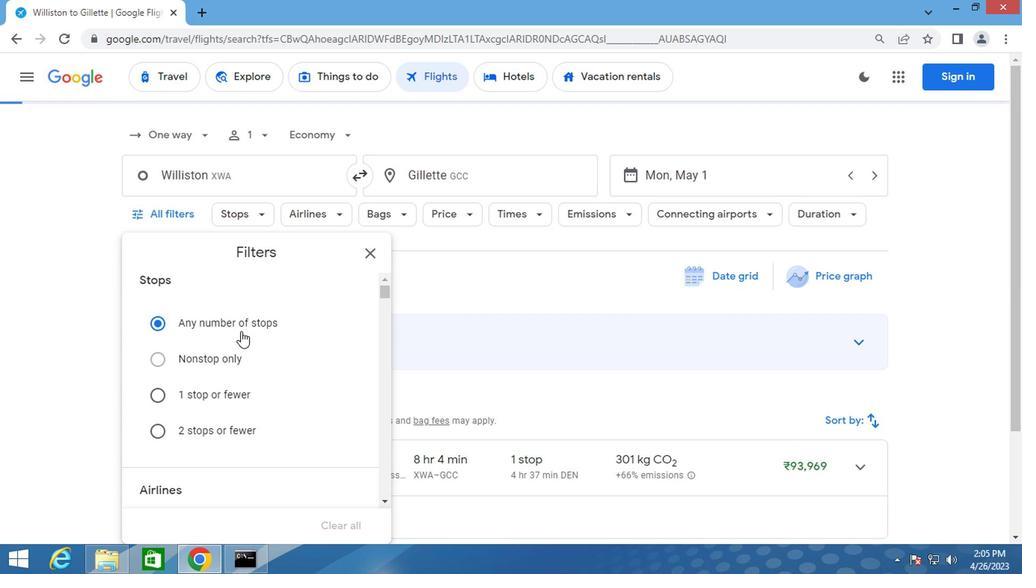 
Action: Mouse moved to (244, 342)
Screenshot: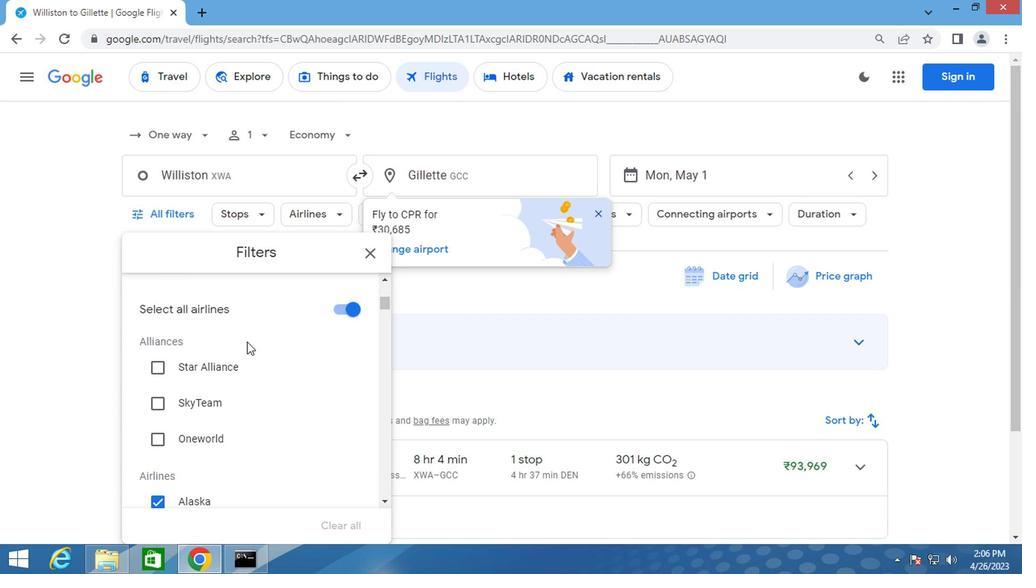 
Action: Mouse scrolled (244, 341) with delta (0, -1)
Screenshot: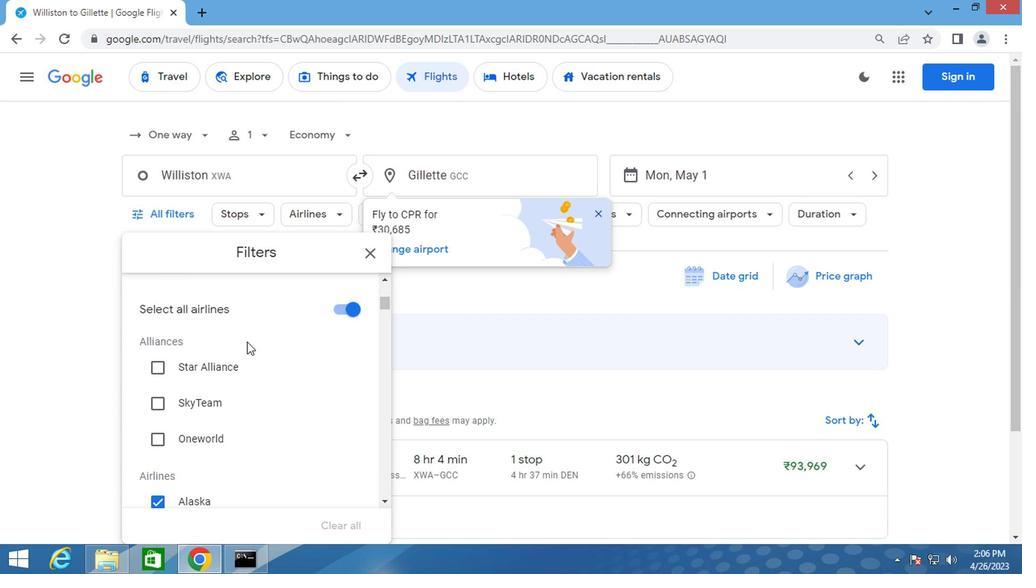 
Action: Mouse scrolled (244, 341) with delta (0, -1)
Screenshot: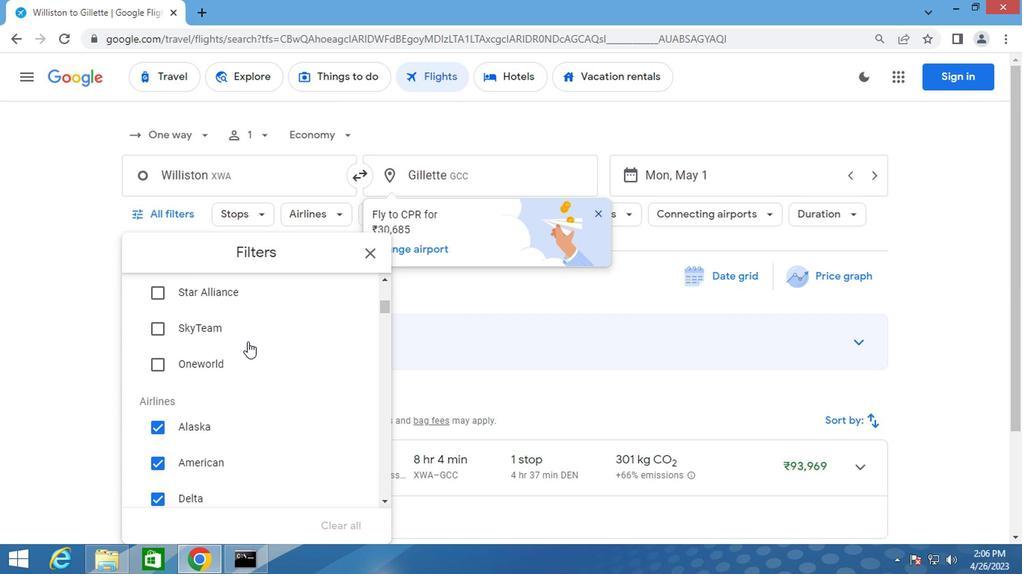 
Action: Mouse scrolled (244, 341) with delta (0, -1)
Screenshot: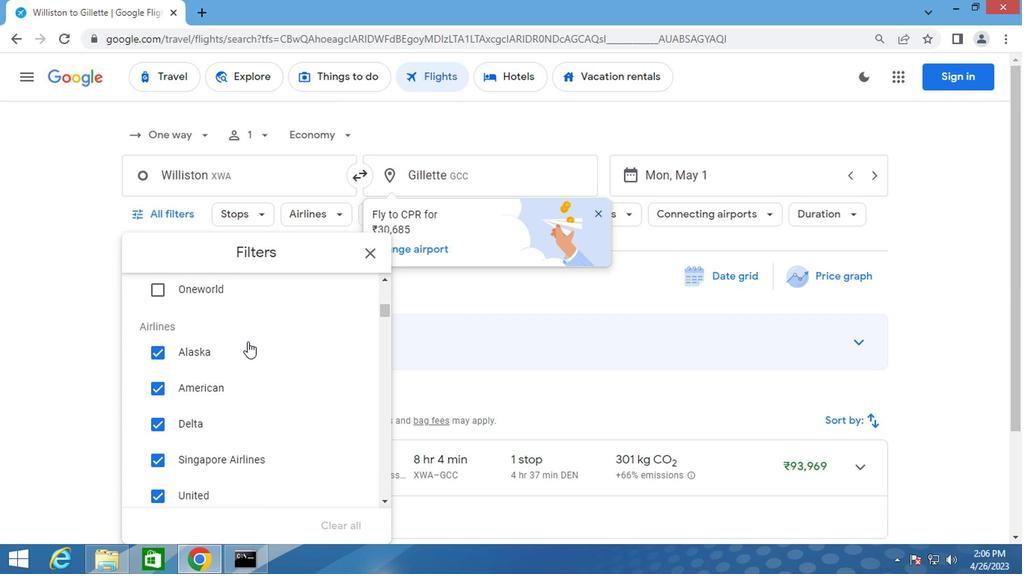 
Action: Mouse moved to (152, 388)
Screenshot: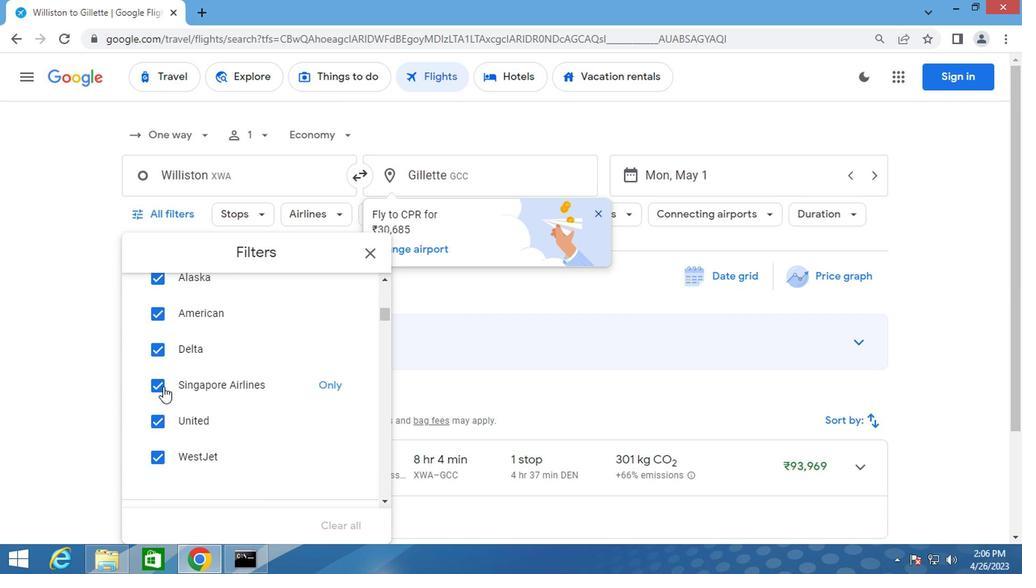 
Action: Mouse pressed left at (152, 388)
Screenshot: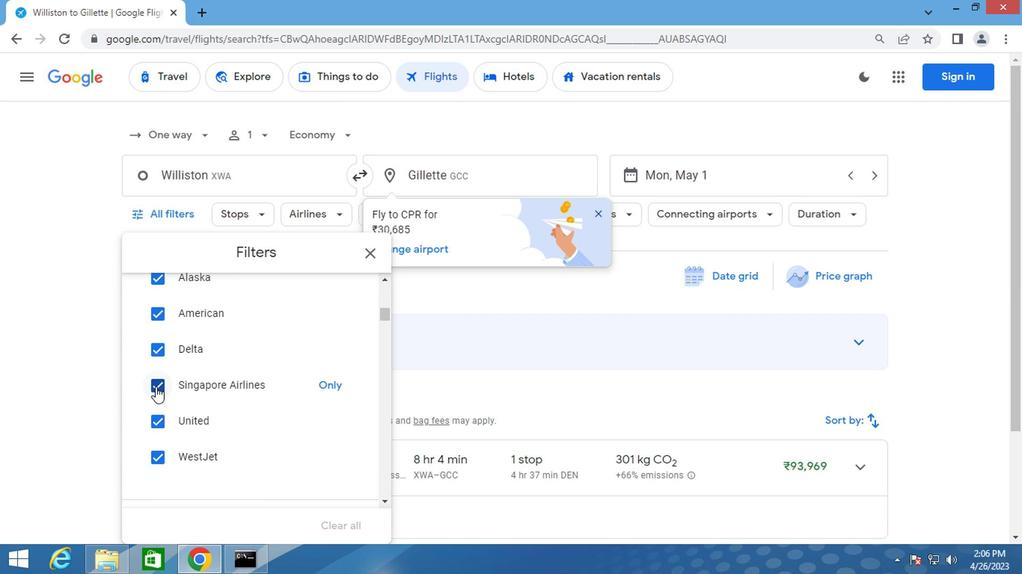 
Action: Mouse moved to (254, 389)
Screenshot: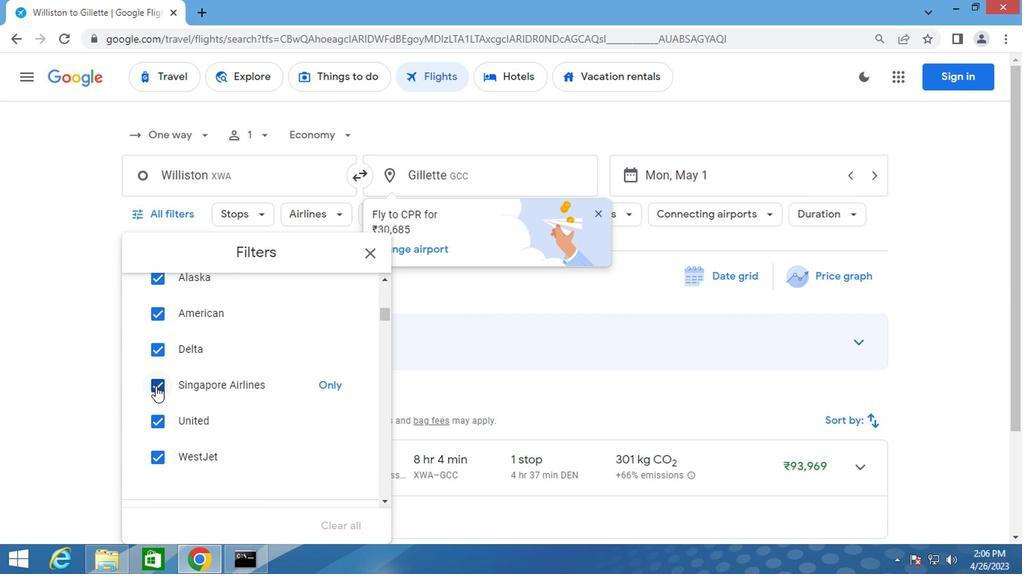 
Action: Mouse scrolled (254, 388) with delta (0, -1)
Screenshot: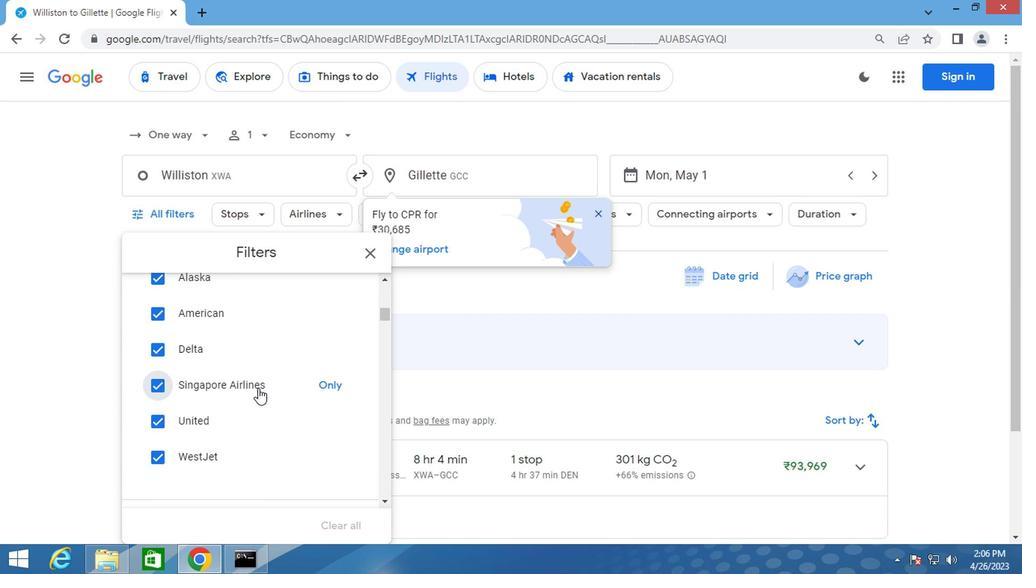 
Action: Mouse scrolled (254, 388) with delta (0, -1)
Screenshot: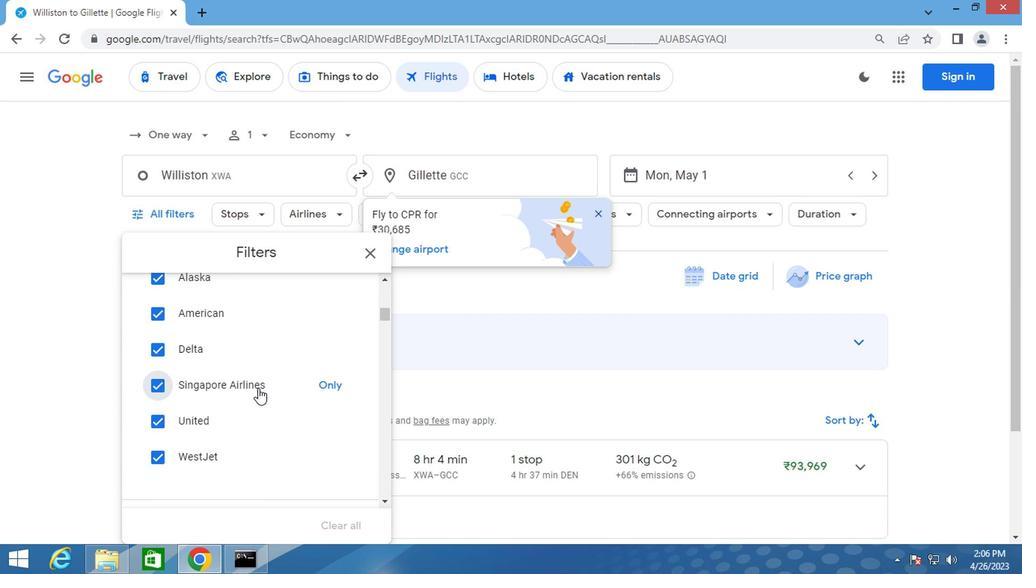 
Action: Mouse moved to (343, 403)
Screenshot: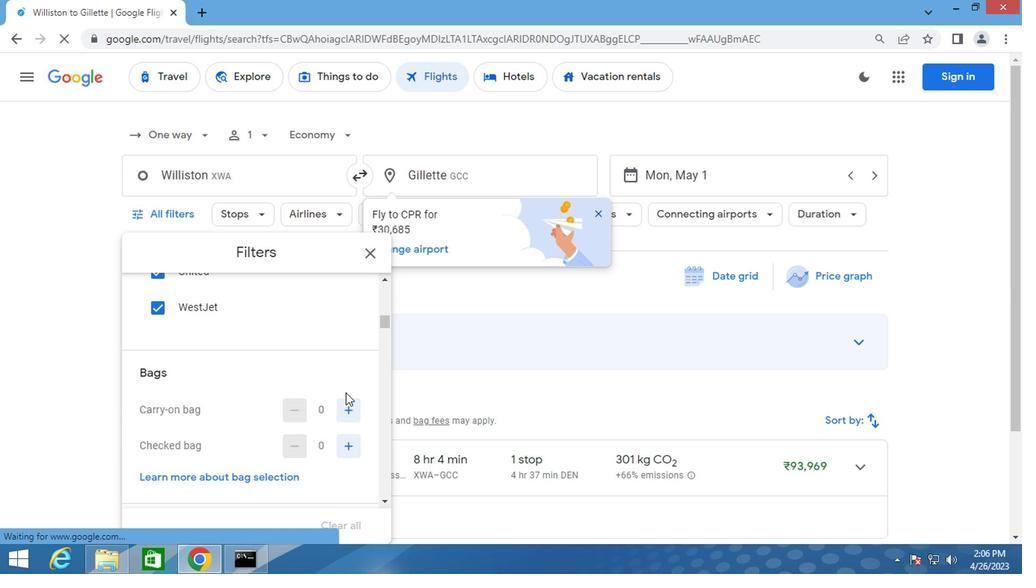 
Action: Mouse pressed left at (343, 403)
Screenshot: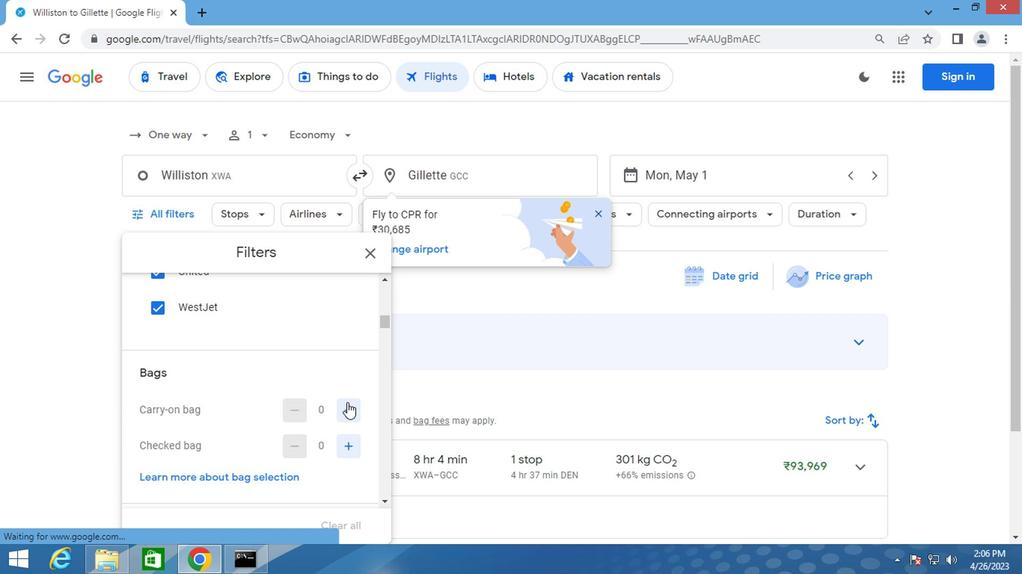 
Action: Mouse pressed left at (343, 403)
Screenshot: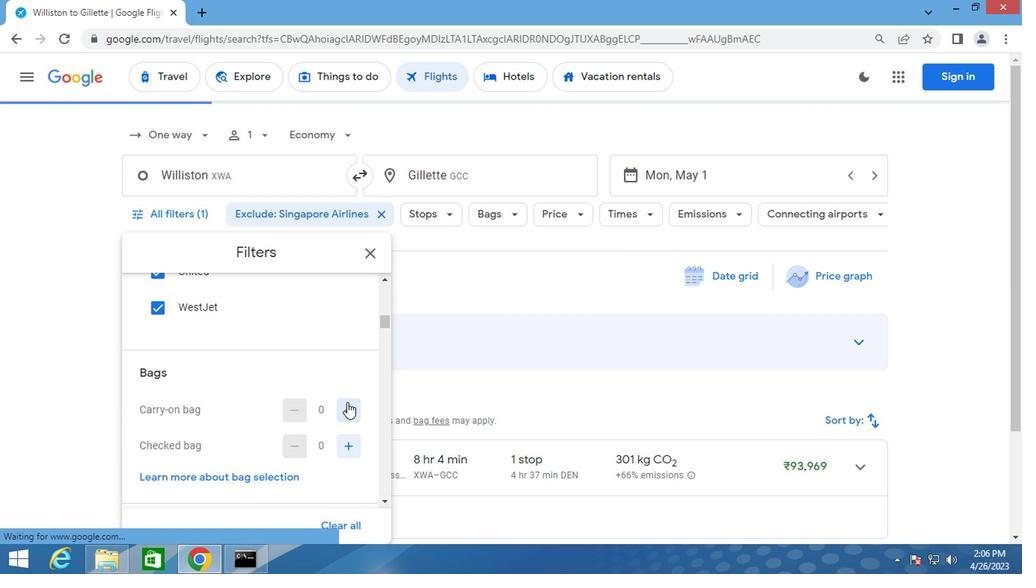 
Action: Mouse moved to (341, 408)
Screenshot: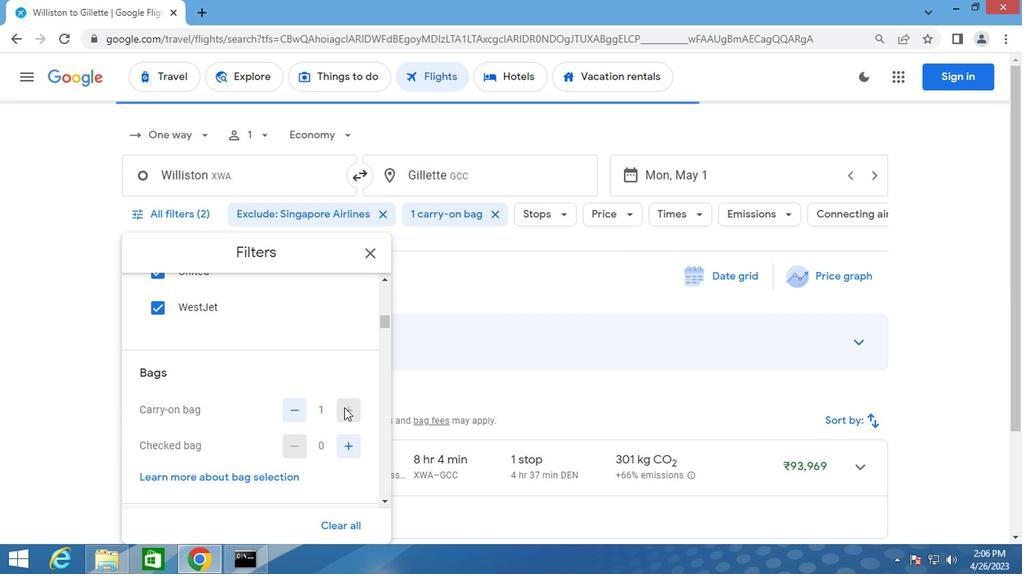 
Action: Mouse pressed left at (341, 408)
Screenshot: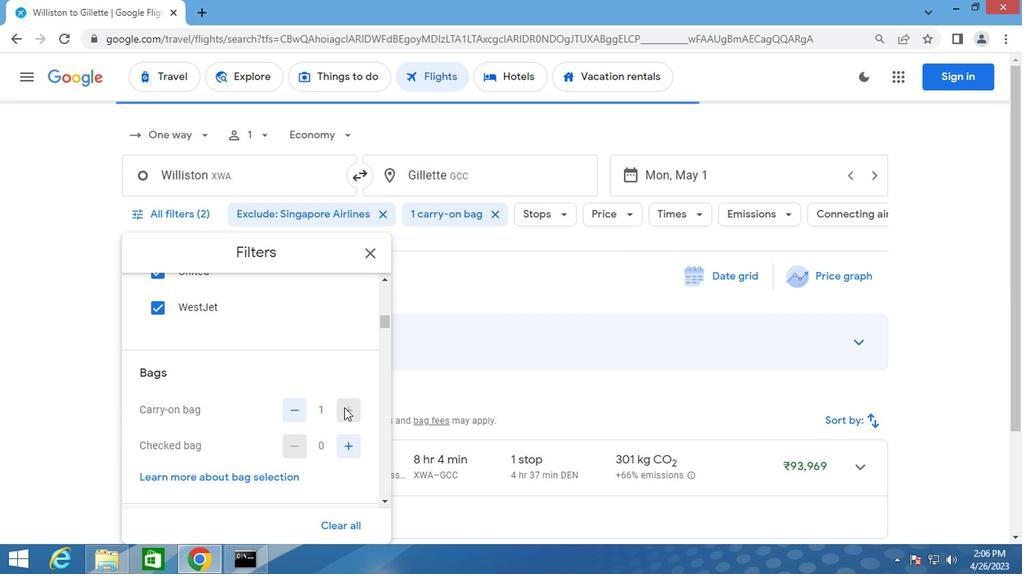
Action: Mouse moved to (290, 408)
Screenshot: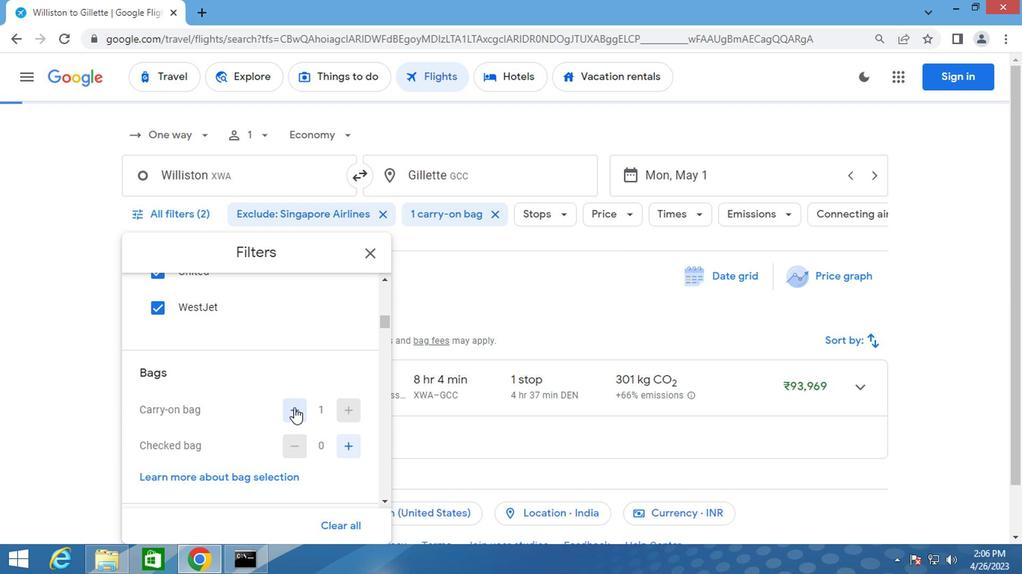 
Action: Mouse scrolled (290, 407) with delta (0, -1)
Screenshot: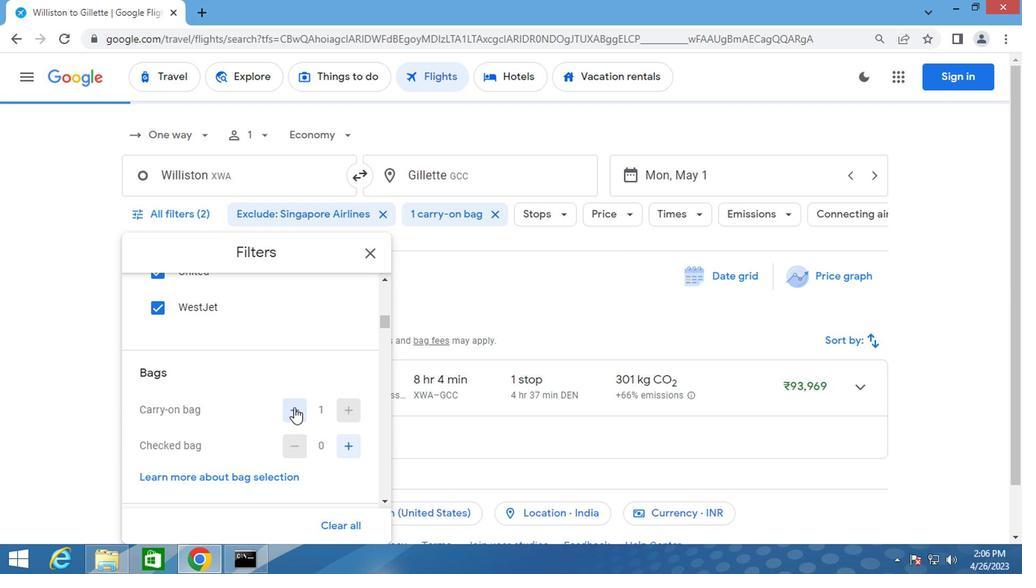 
Action: Mouse scrolled (290, 407) with delta (0, -1)
Screenshot: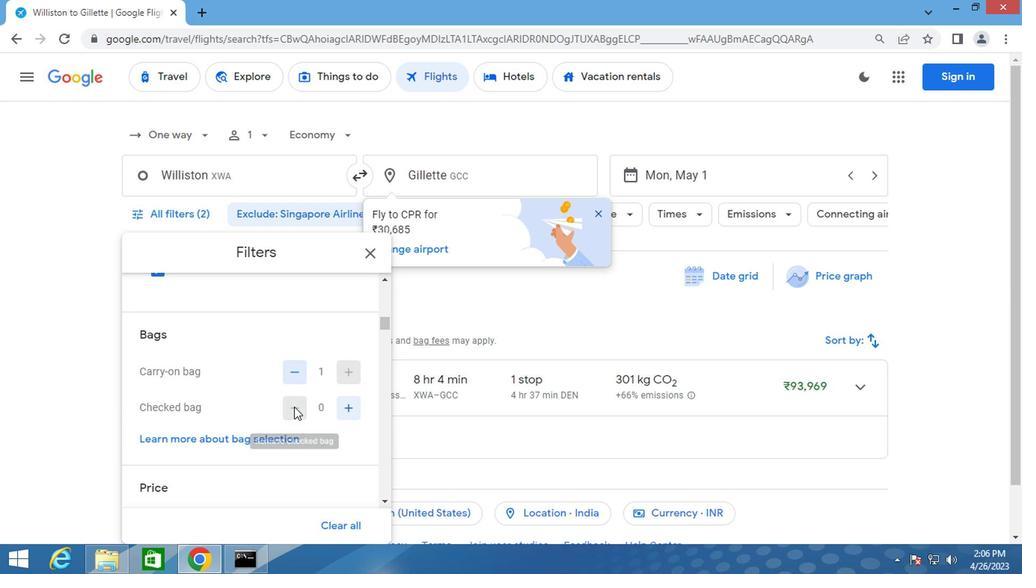 
Action: Mouse moved to (336, 432)
Screenshot: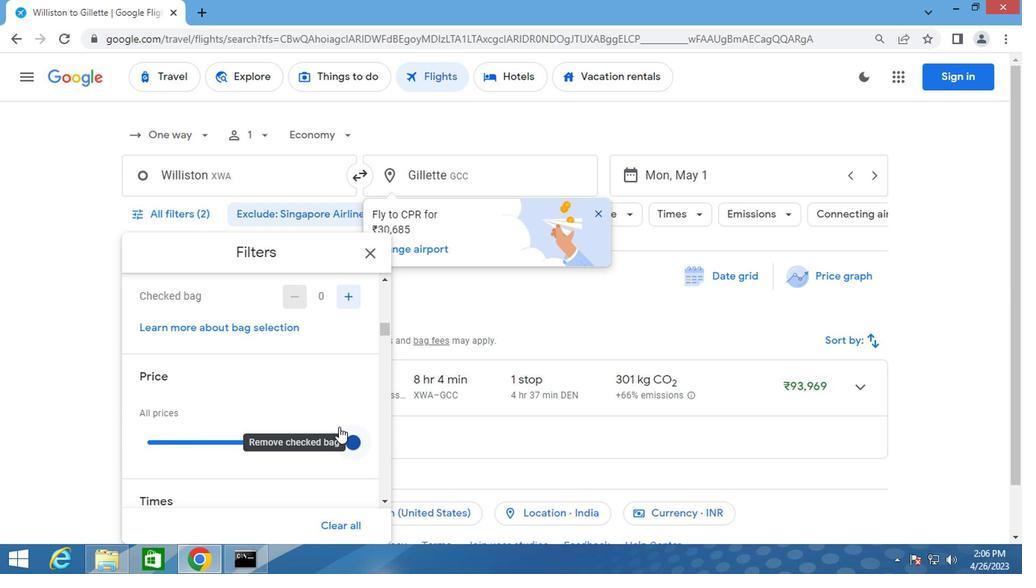 
Action: Mouse pressed left at (336, 432)
Screenshot: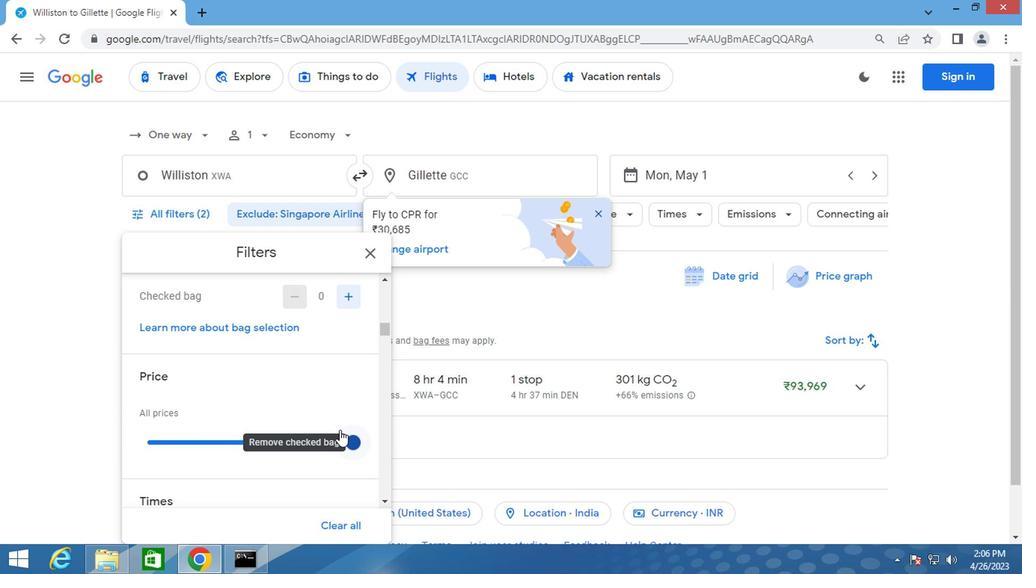 
Action: Mouse moved to (134, 445)
Screenshot: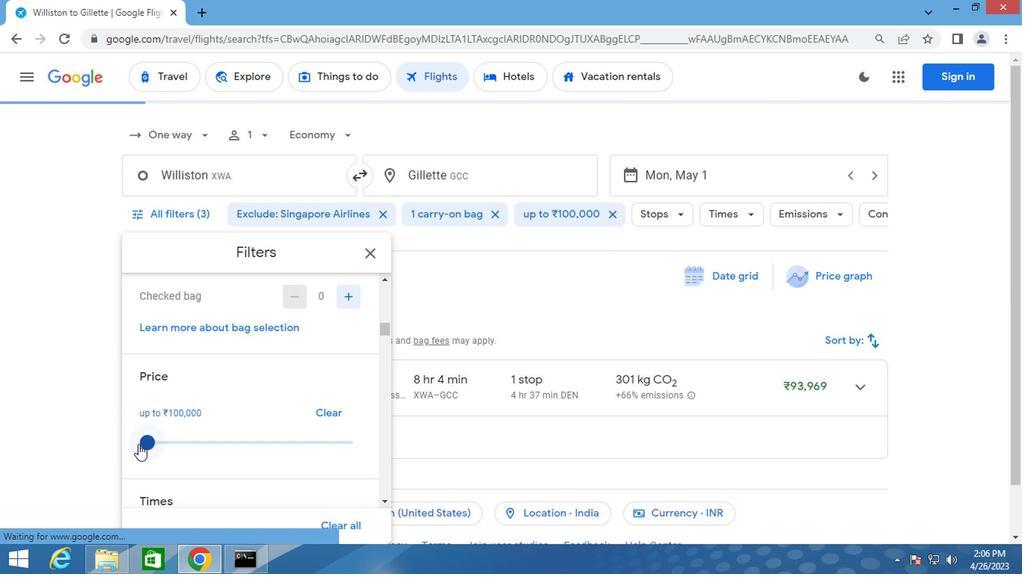 
Action: Mouse scrolled (134, 444) with delta (0, 0)
Screenshot: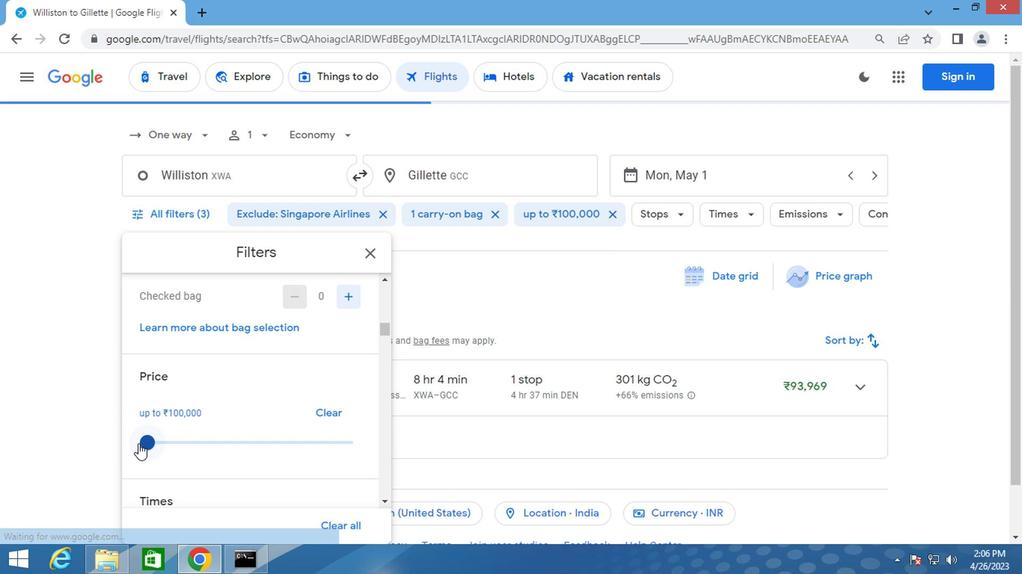 
Action: Mouse moved to (267, 476)
Screenshot: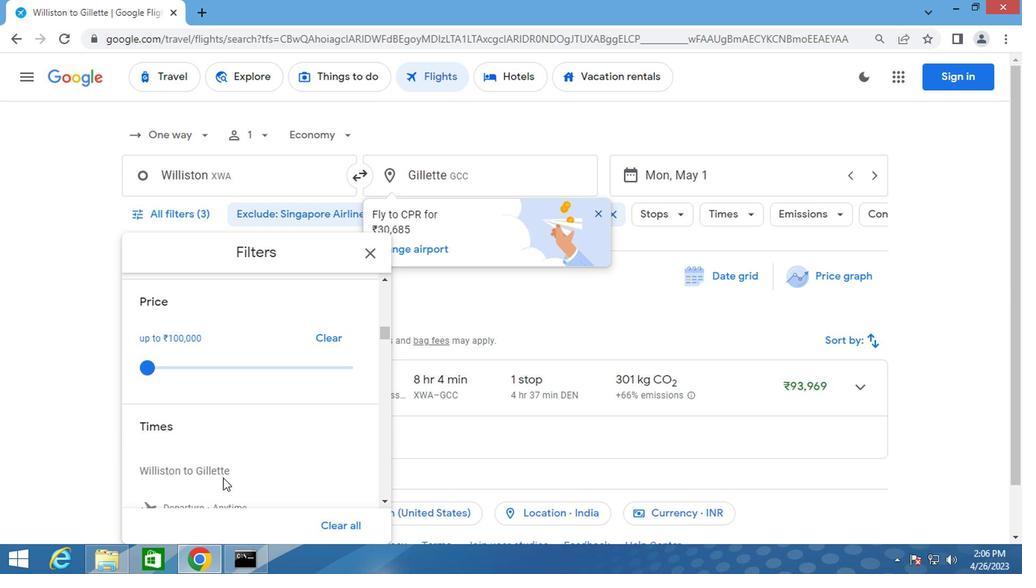 
Action: Mouse scrolled (267, 475) with delta (0, -1)
Screenshot: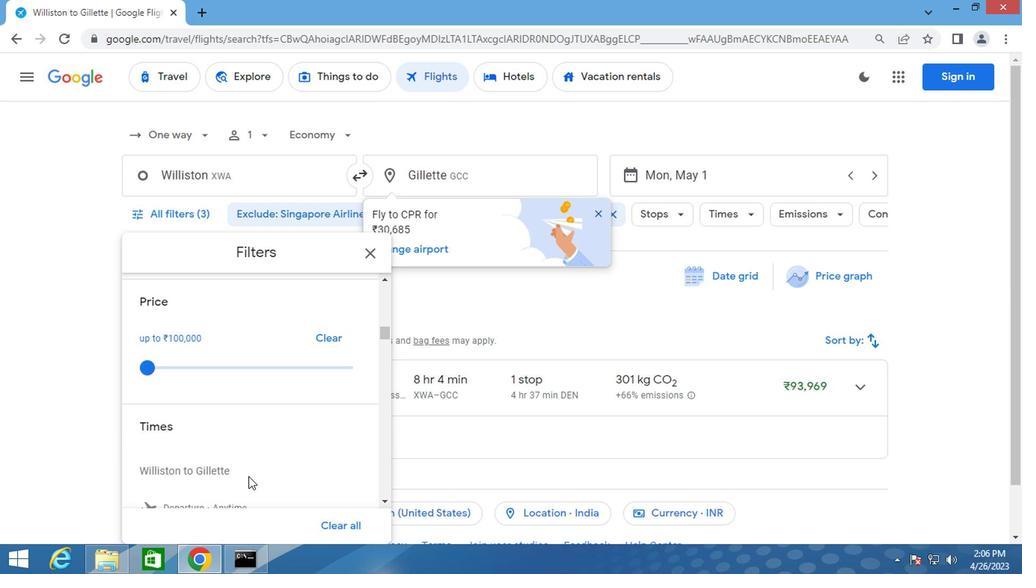 
Action: Mouse scrolled (267, 475) with delta (0, -1)
Screenshot: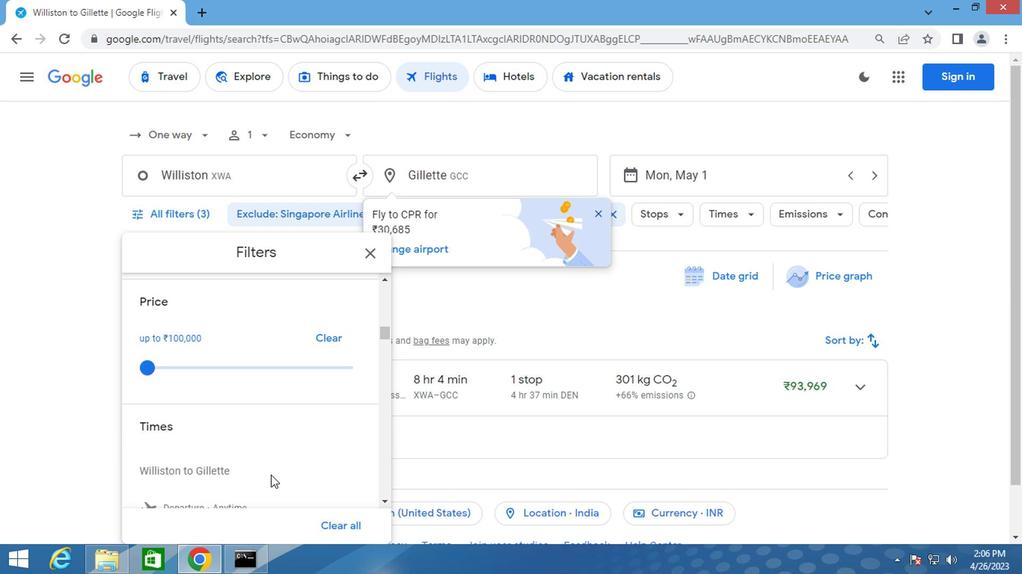 
Action: Mouse moved to (343, 388)
Screenshot: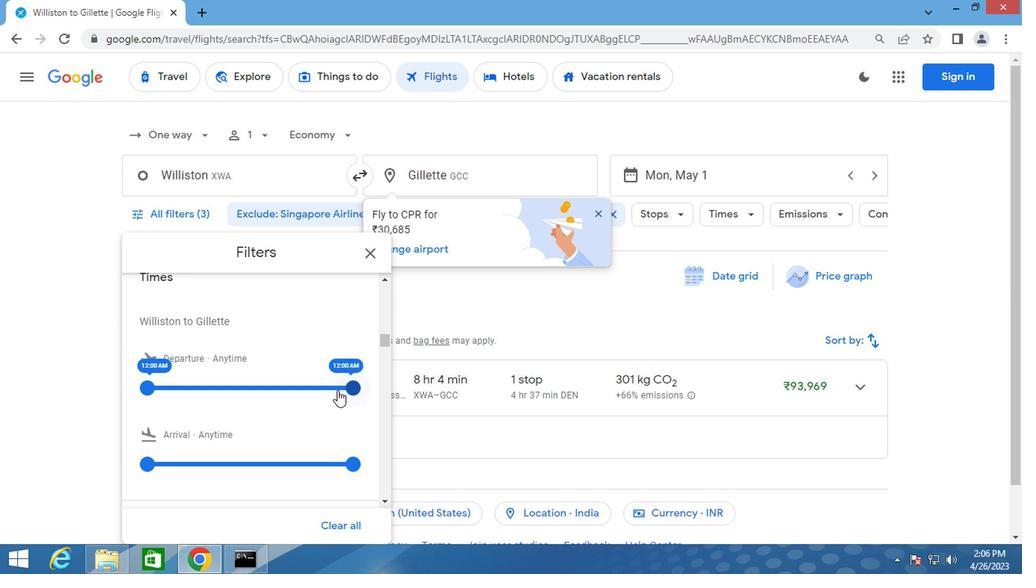 
Action: Mouse pressed left at (343, 388)
Screenshot: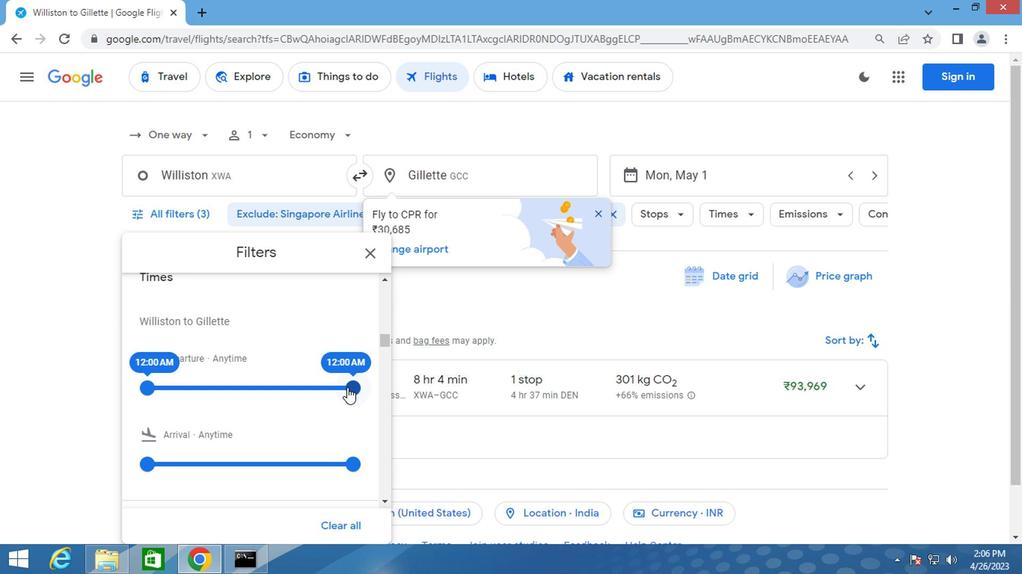 
Action: Mouse moved to (358, 241)
Screenshot: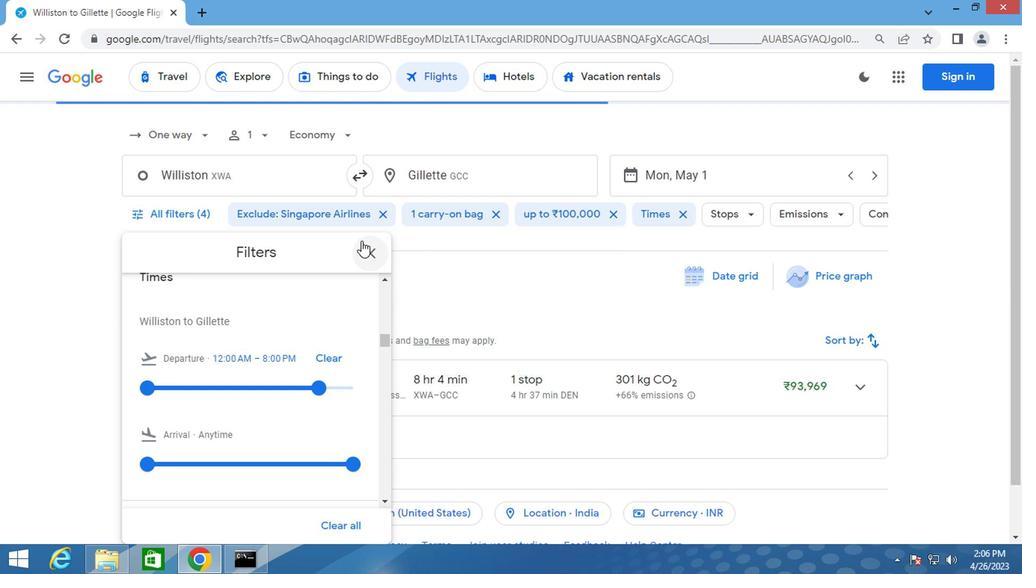 
Action: Mouse pressed left at (358, 241)
Screenshot: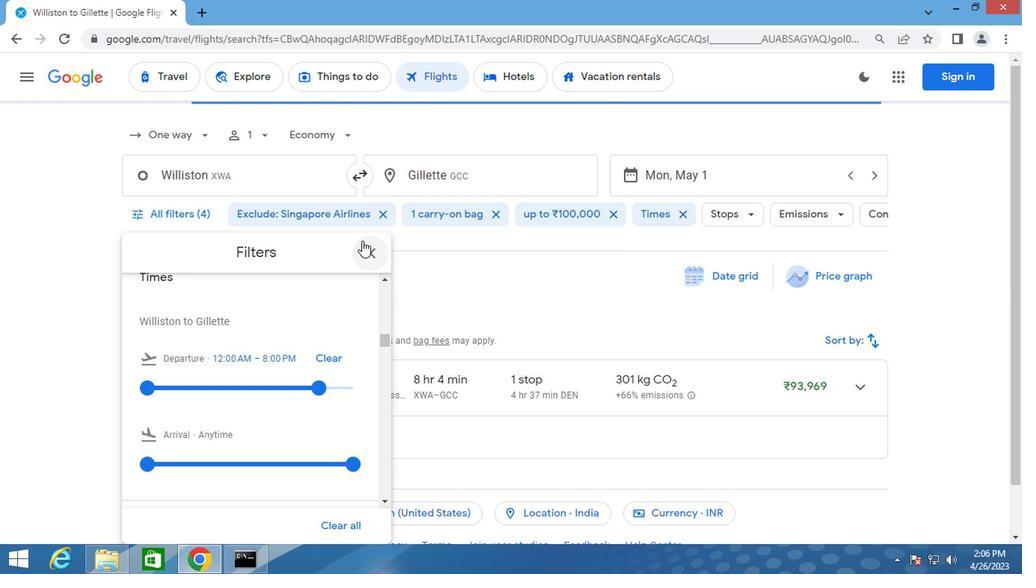 
Action: Mouse moved to (358, 241)
Screenshot: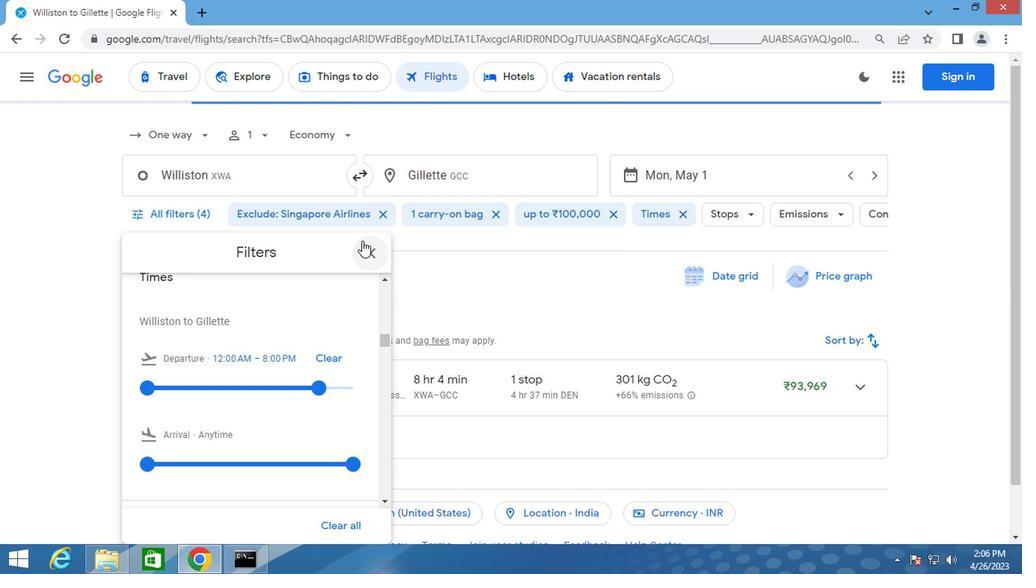 
Action: Key pressed <Key.f8>
Screenshot: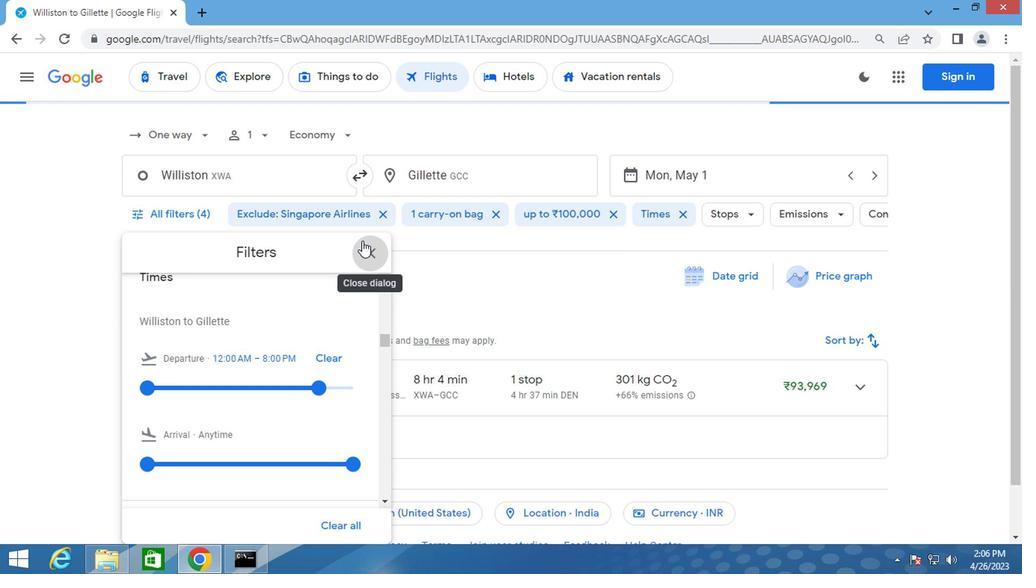 
